 Task: Find a one-way flight from Grand Island to Raleigh for 3 passengers in premium economy on 5th August, using American Airlines, with 2 checked bags, and a budget of up to ₹120,000, departing after 14:00.
Action: Mouse moved to (306, 146)
Screenshot: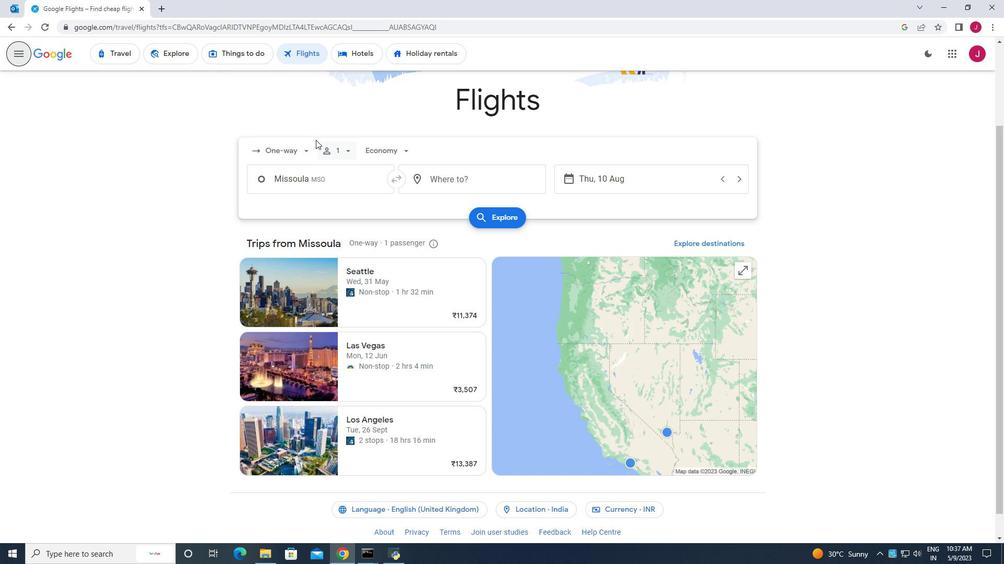 
Action: Mouse pressed left at (306, 146)
Screenshot: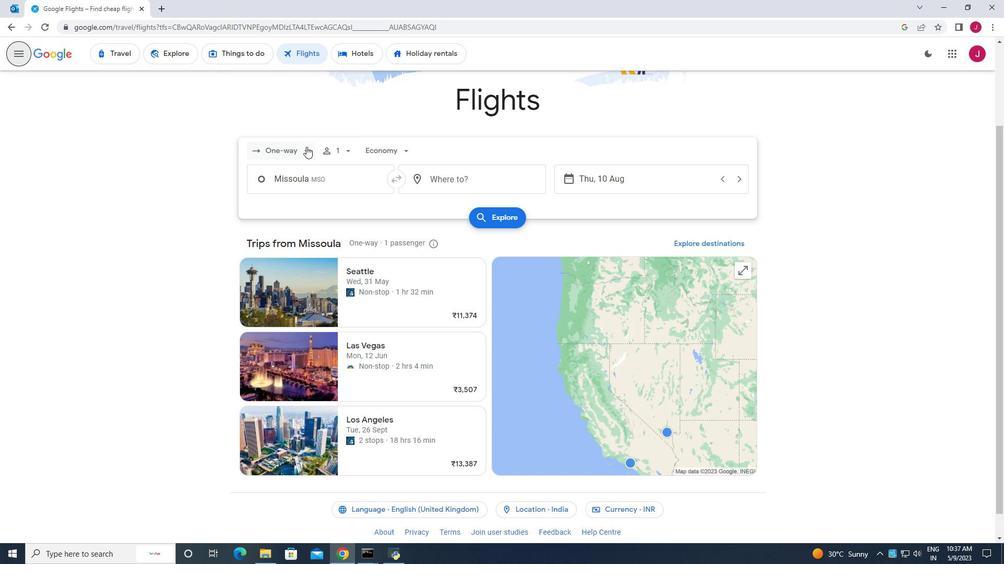 
Action: Mouse moved to (298, 196)
Screenshot: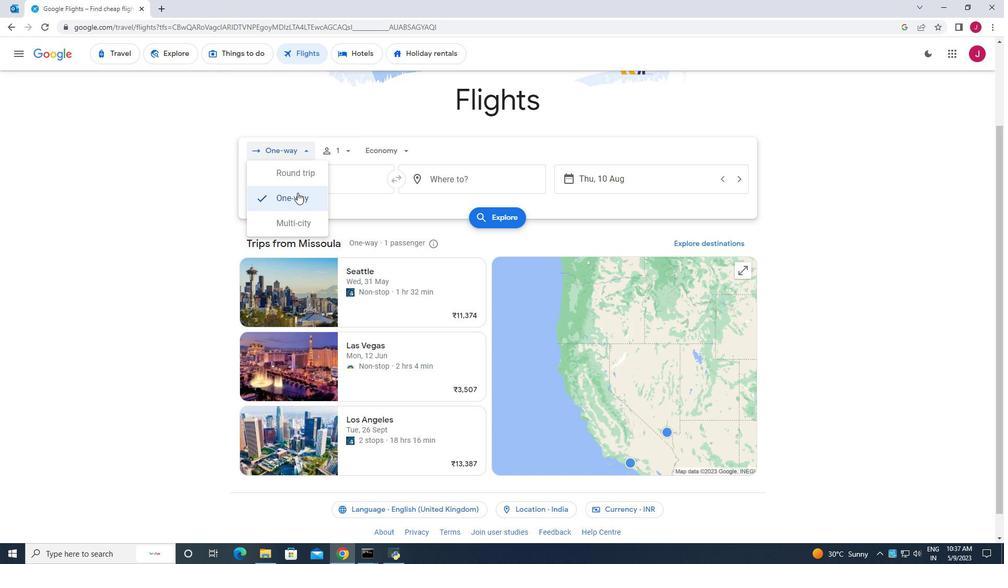 
Action: Mouse pressed left at (298, 196)
Screenshot: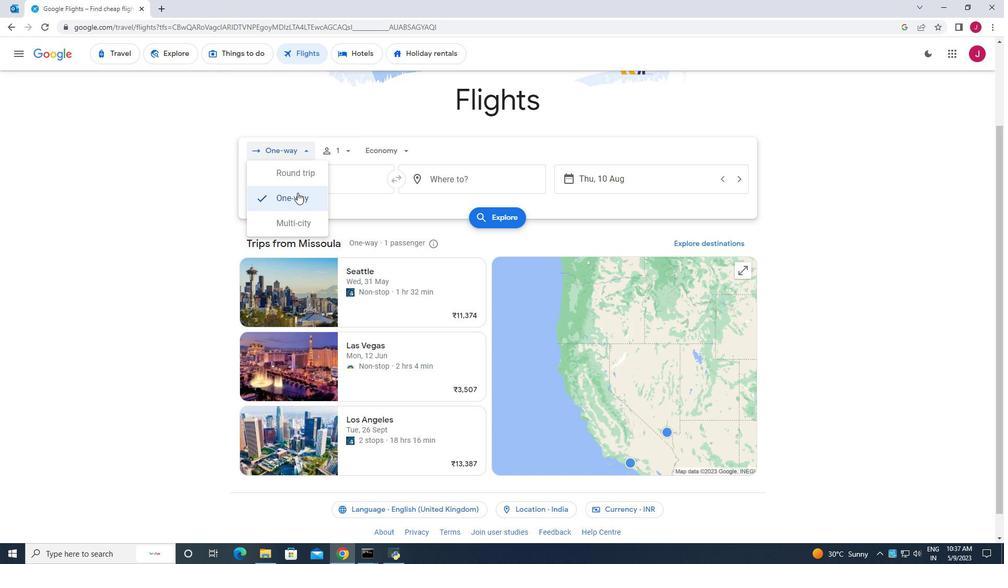 
Action: Mouse moved to (344, 151)
Screenshot: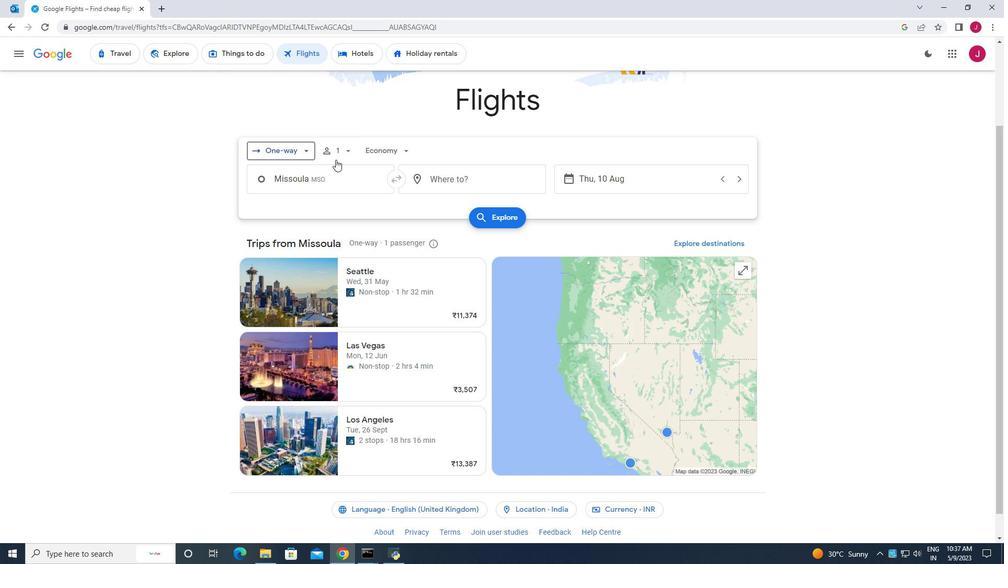 
Action: Mouse pressed left at (344, 151)
Screenshot: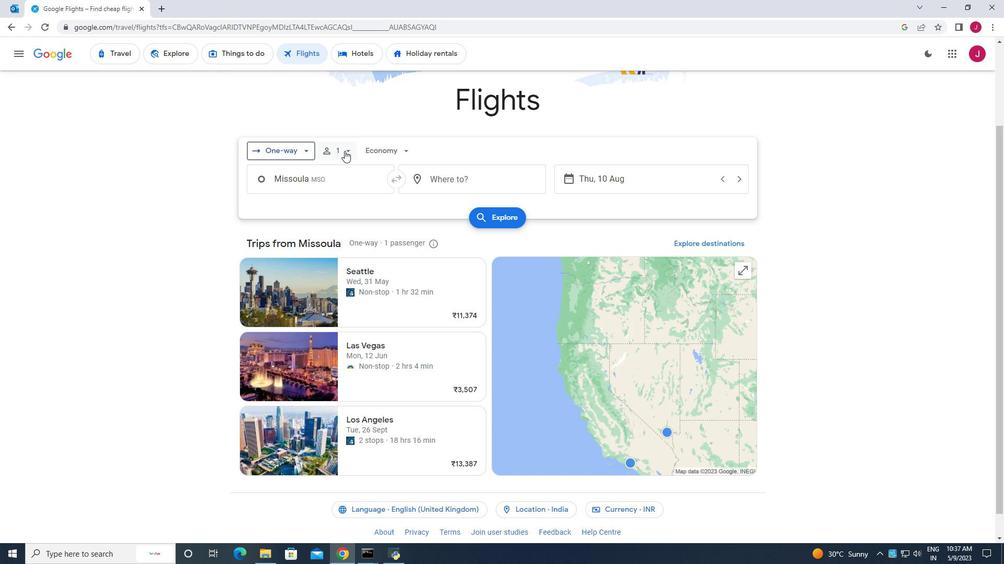 
Action: Mouse moved to (430, 206)
Screenshot: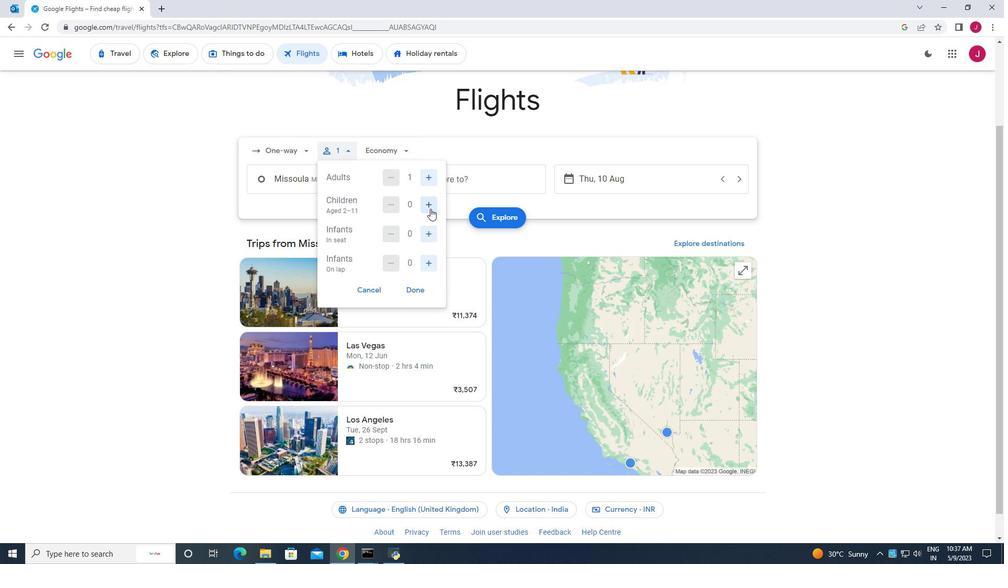 
Action: Mouse pressed left at (430, 206)
Screenshot: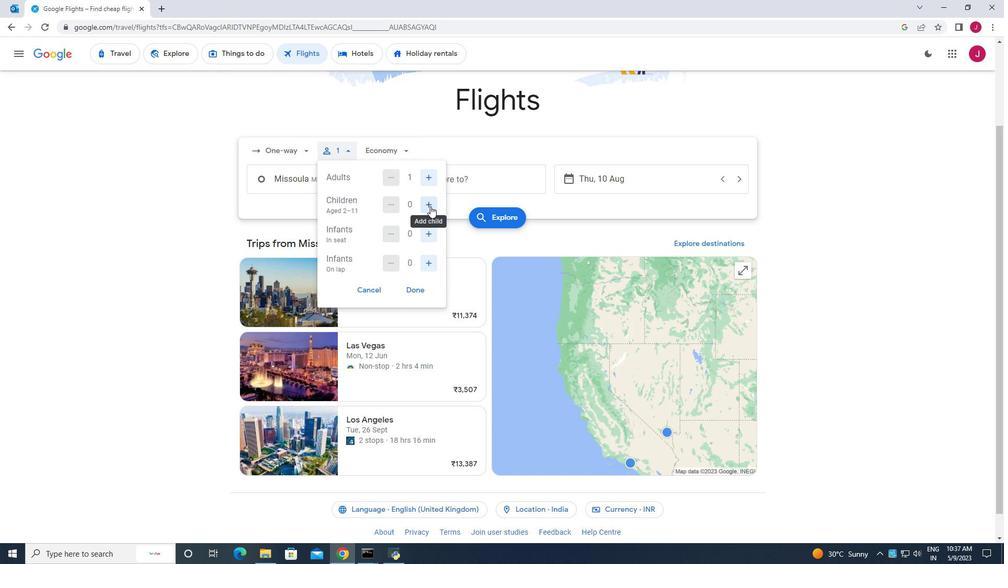 
Action: Mouse moved to (428, 234)
Screenshot: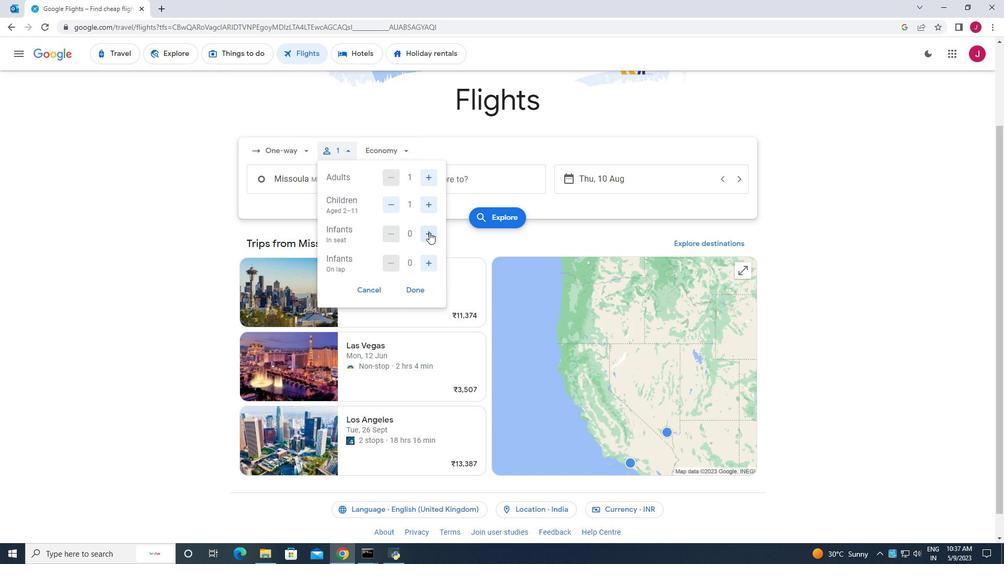 
Action: Mouse pressed left at (428, 234)
Screenshot: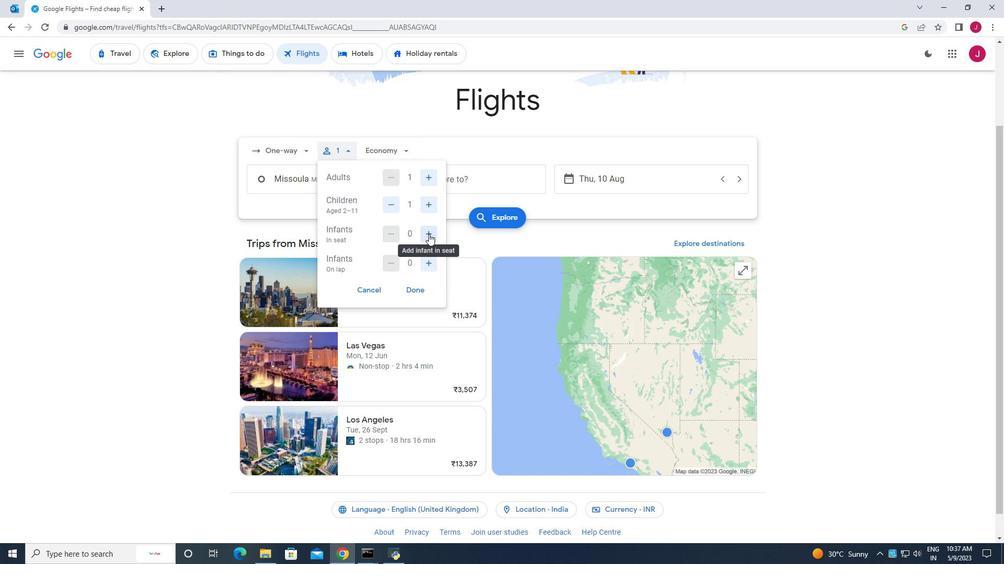
Action: Mouse moved to (416, 289)
Screenshot: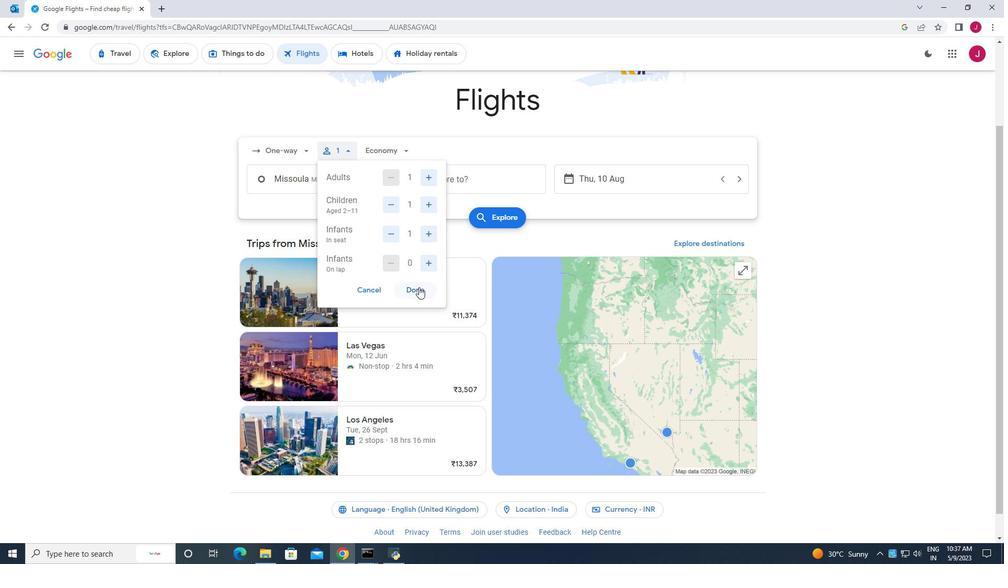 
Action: Mouse pressed left at (416, 289)
Screenshot: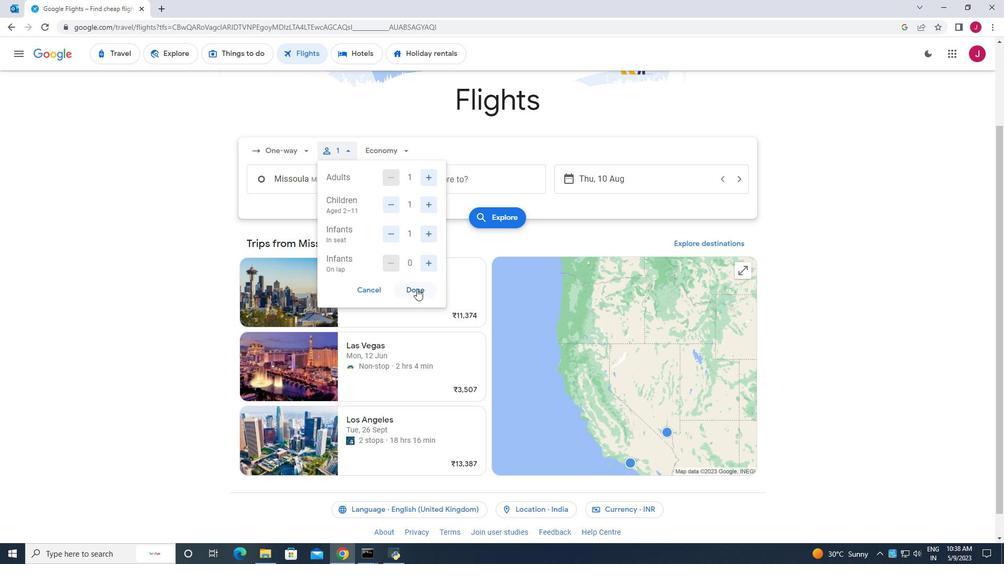 
Action: Mouse moved to (393, 143)
Screenshot: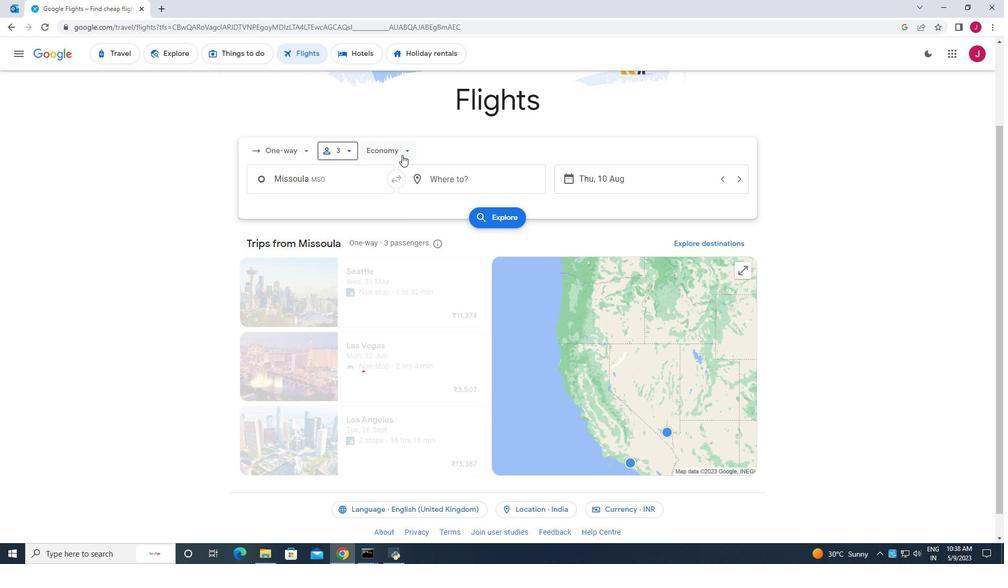
Action: Mouse pressed left at (393, 143)
Screenshot: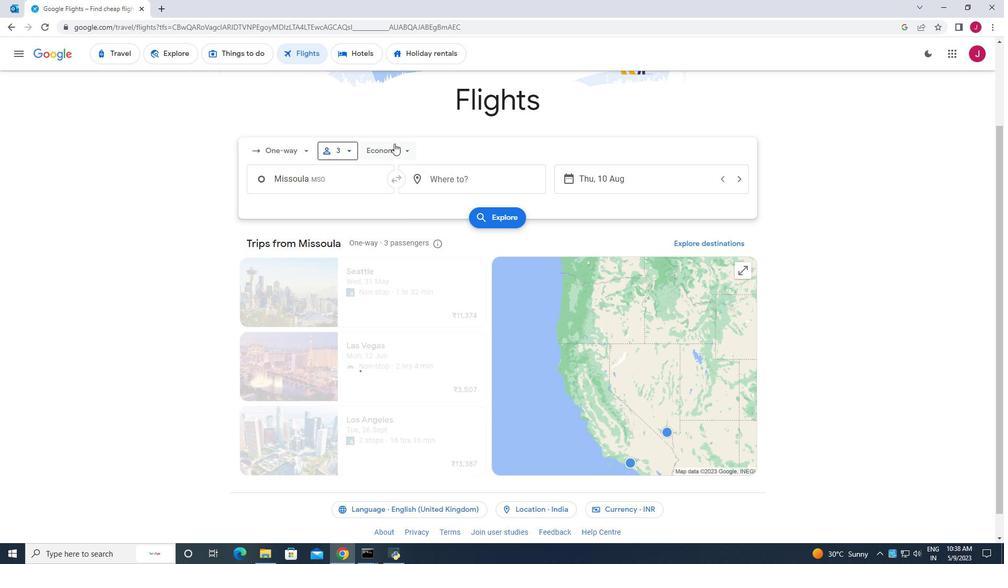 
Action: Mouse moved to (411, 198)
Screenshot: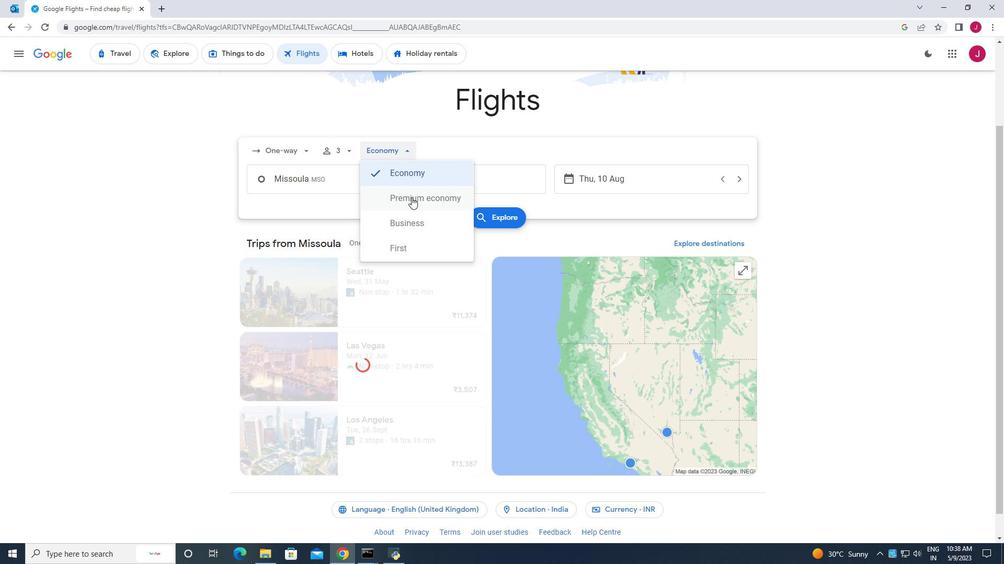 
Action: Mouse pressed left at (411, 198)
Screenshot: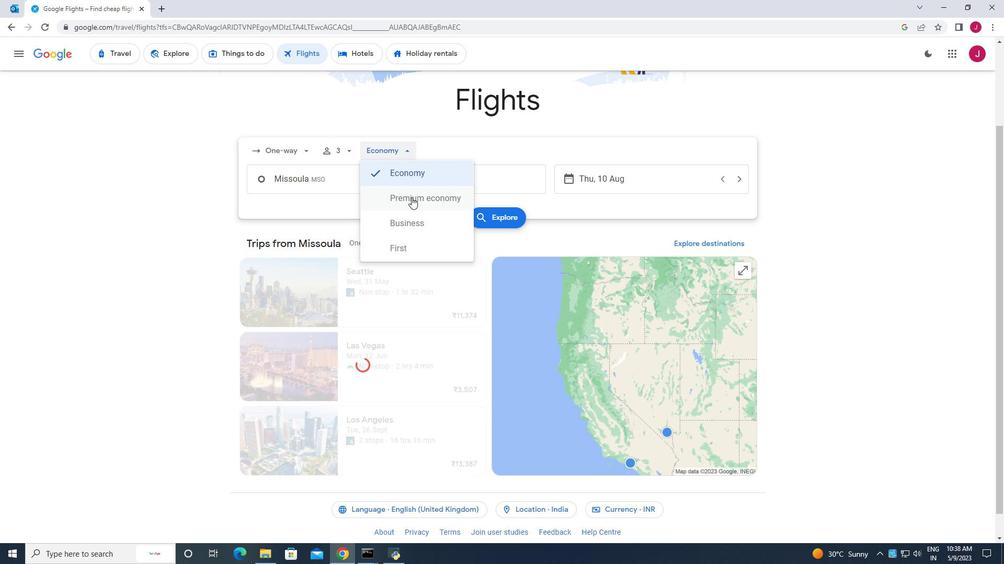 
Action: Mouse moved to (342, 180)
Screenshot: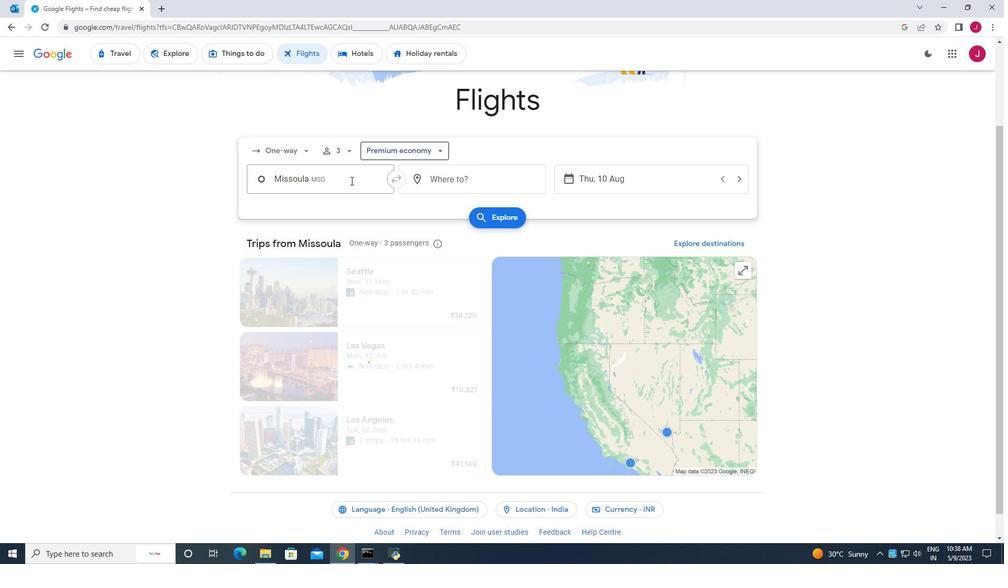 
Action: Mouse pressed left at (342, 180)
Screenshot: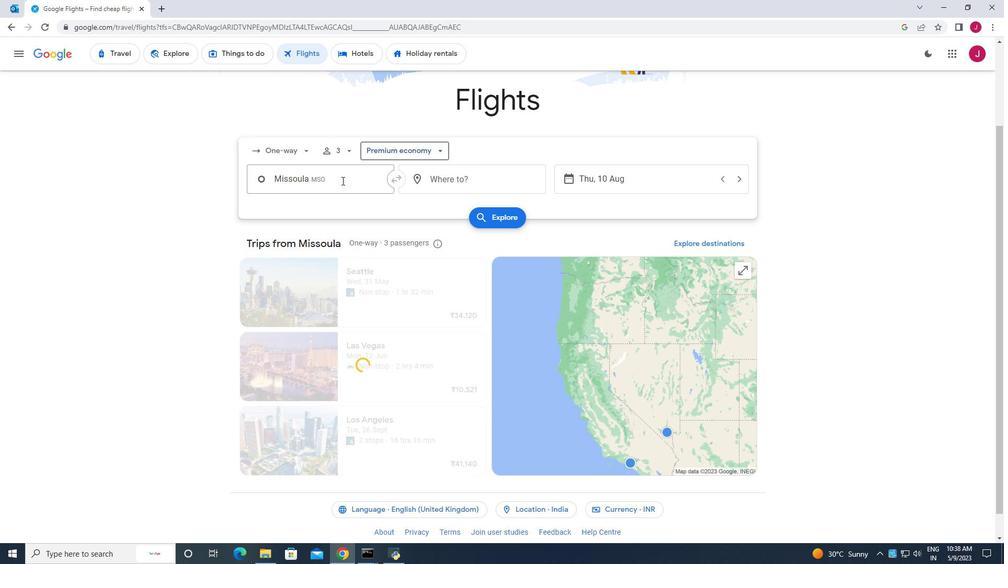 
Action: Mouse moved to (342, 180)
Screenshot: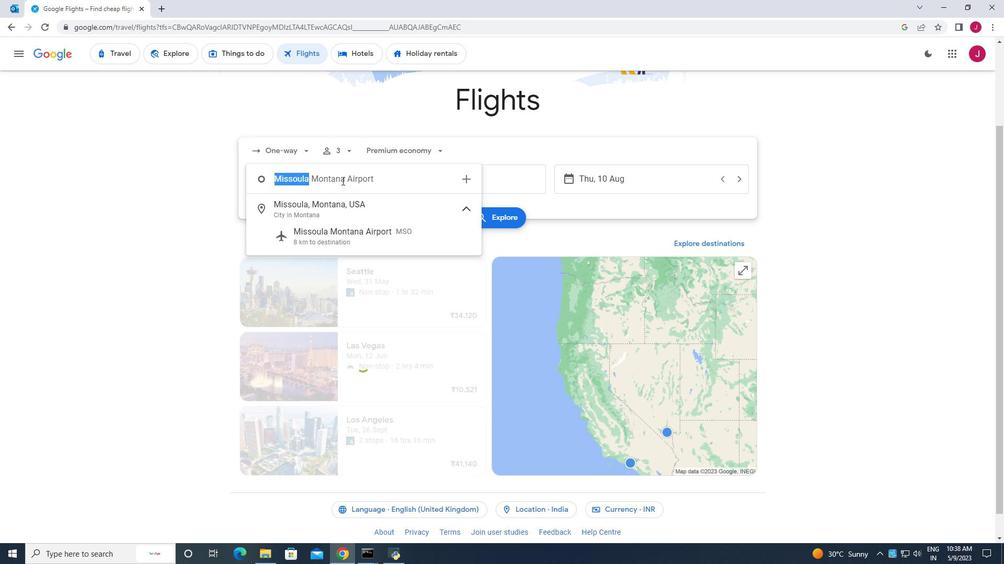
Action: Key pressed grand<Key.space>island<Key.space>ne
Screenshot: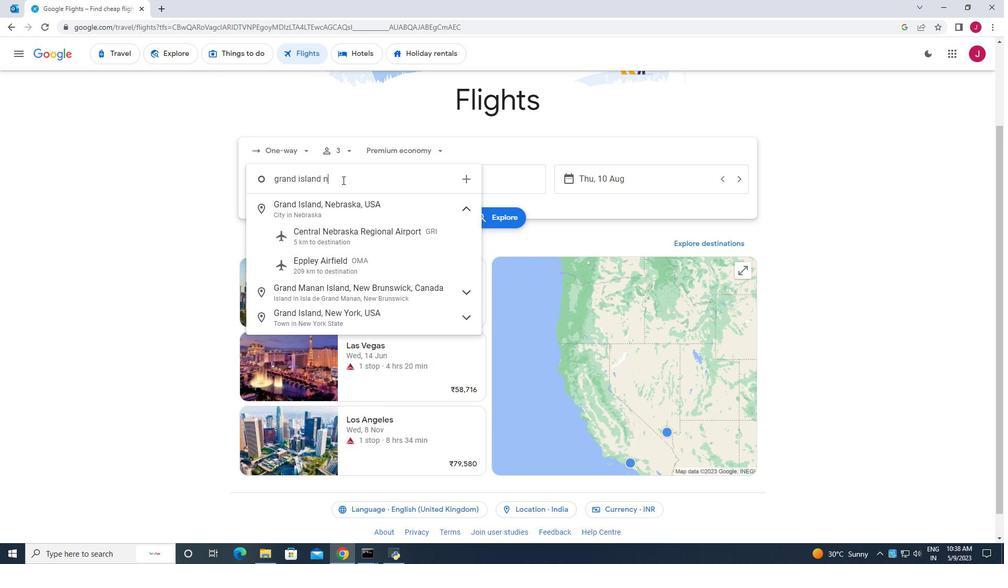 
Action: Mouse moved to (356, 209)
Screenshot: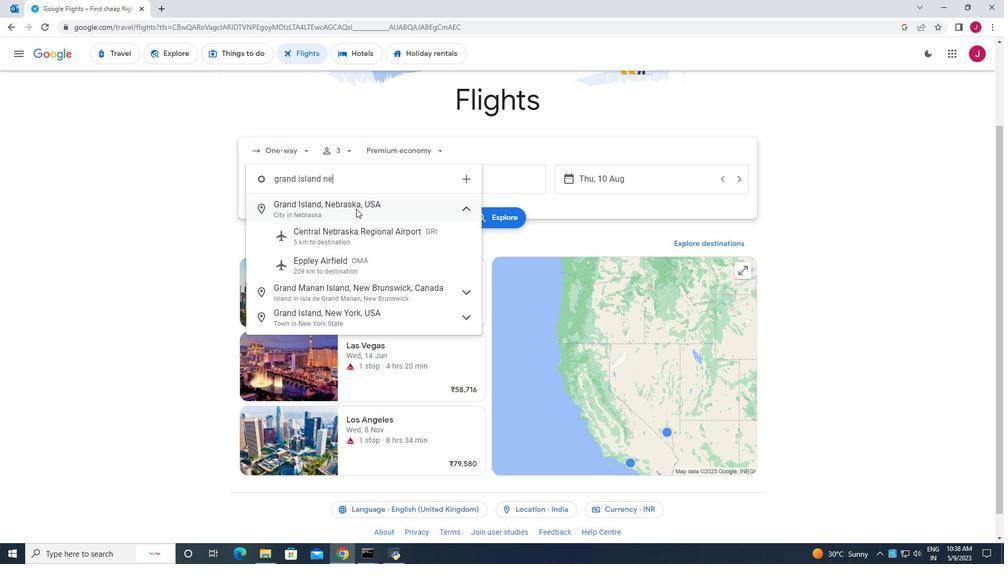 
Action: Mouse pressed left at (356, 209)
Screenshot: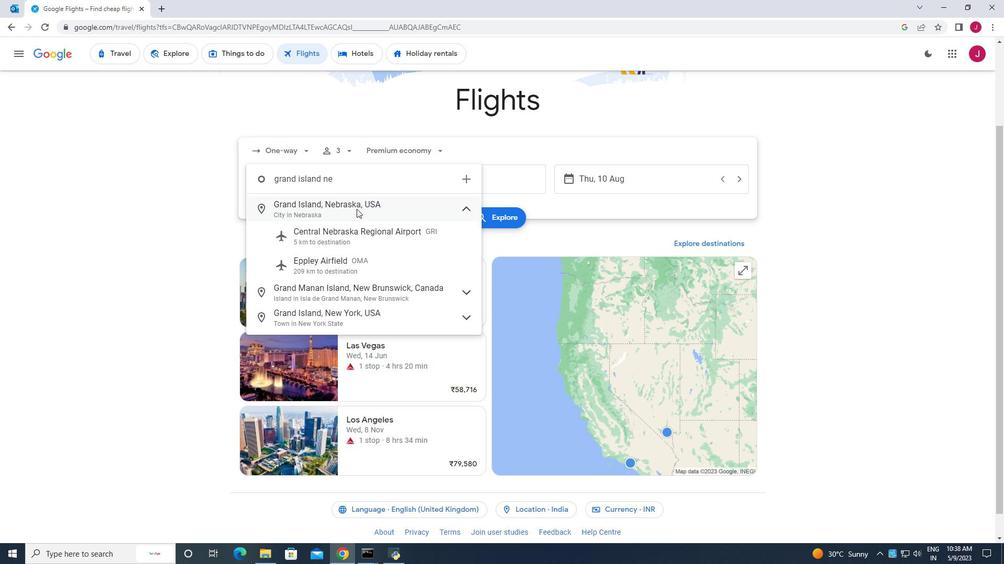 
Action: Mouse moved to (496, 183)
Screenshot: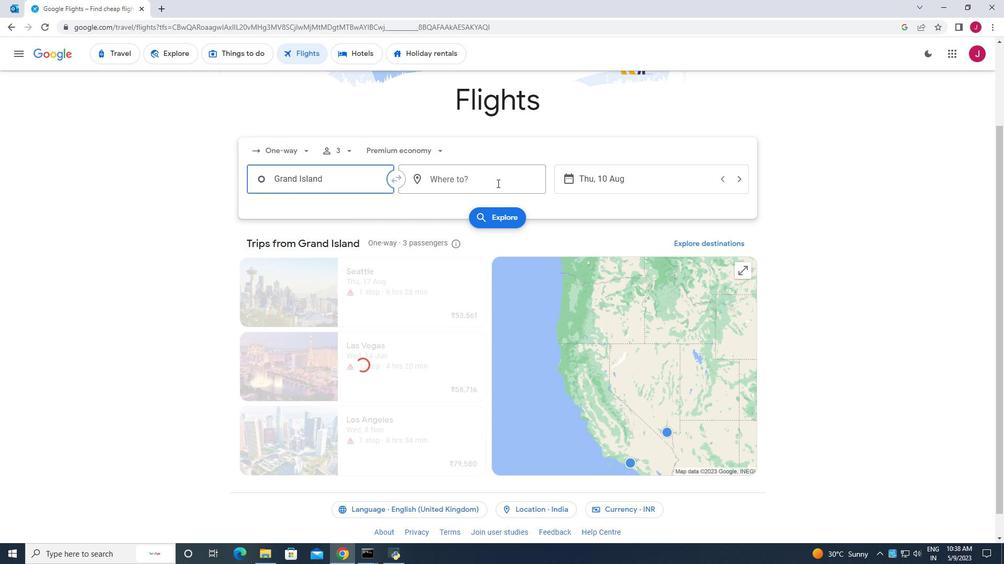 
Action: Mouse pressed left at (496, 183)
Screenshot: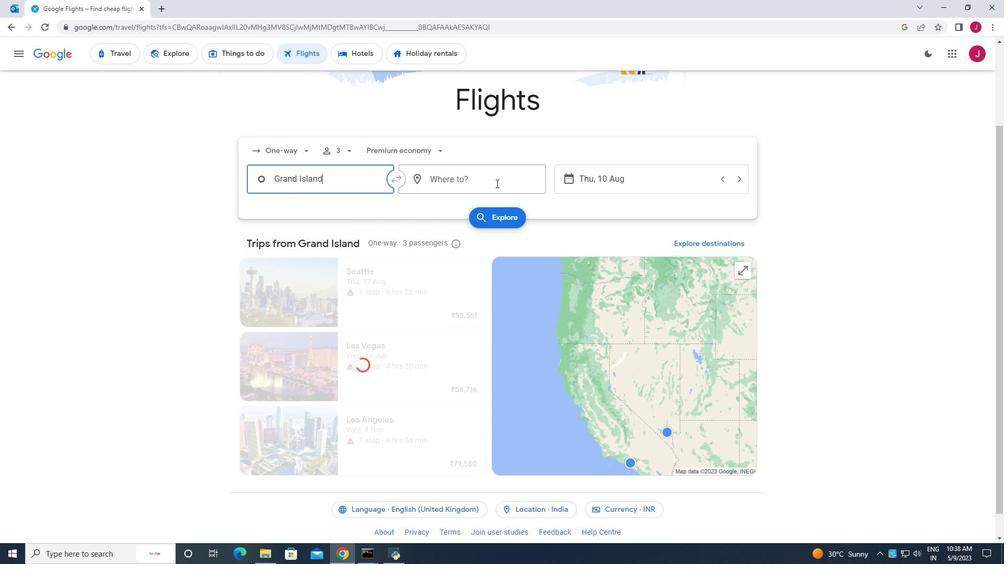 
Action: Key pressed raleigh
Screenshot: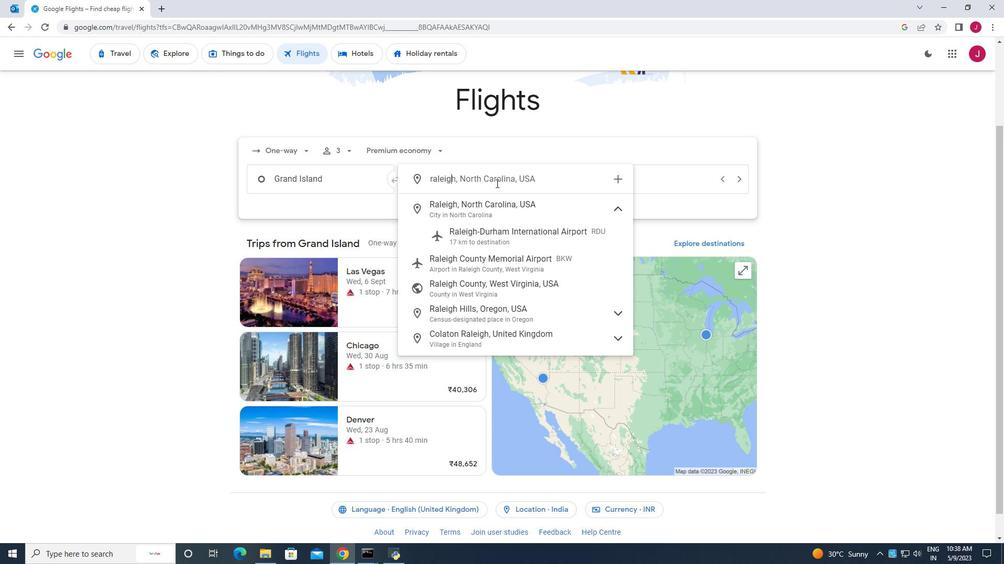 
Action: Mouse moved to (531, 230)
Screenshot: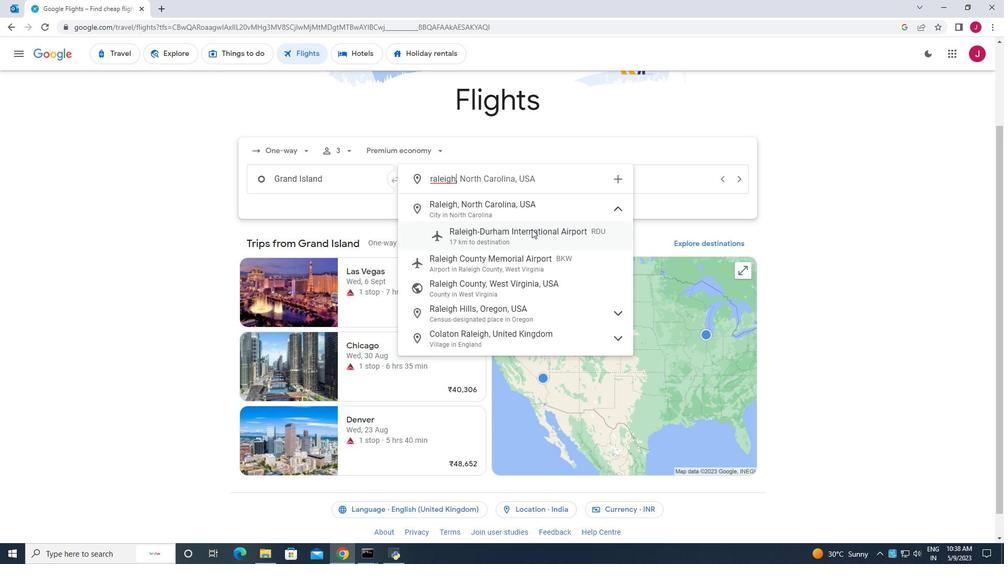 
Action: Mouse pressed left at (531, 230)
Screenshot: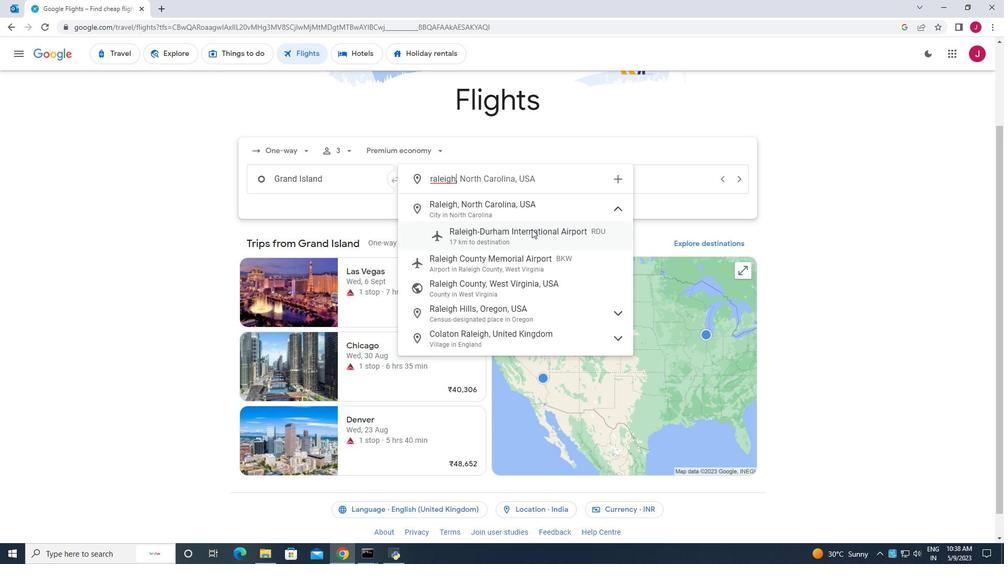 
Action: Mouse moved to (615, 184)
Screenshot: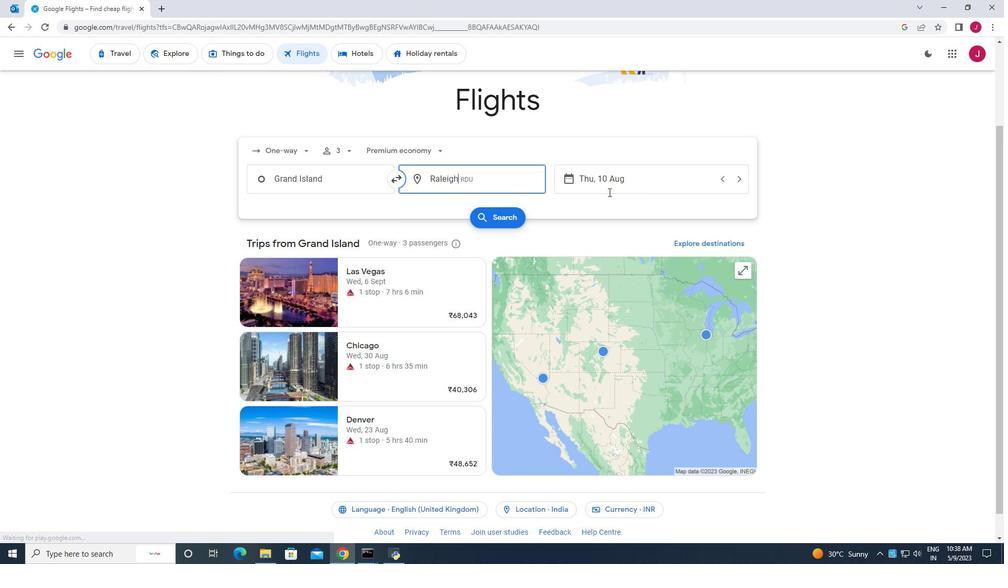 
Action: Mouse pressed left at (615, 184)
Screenshot: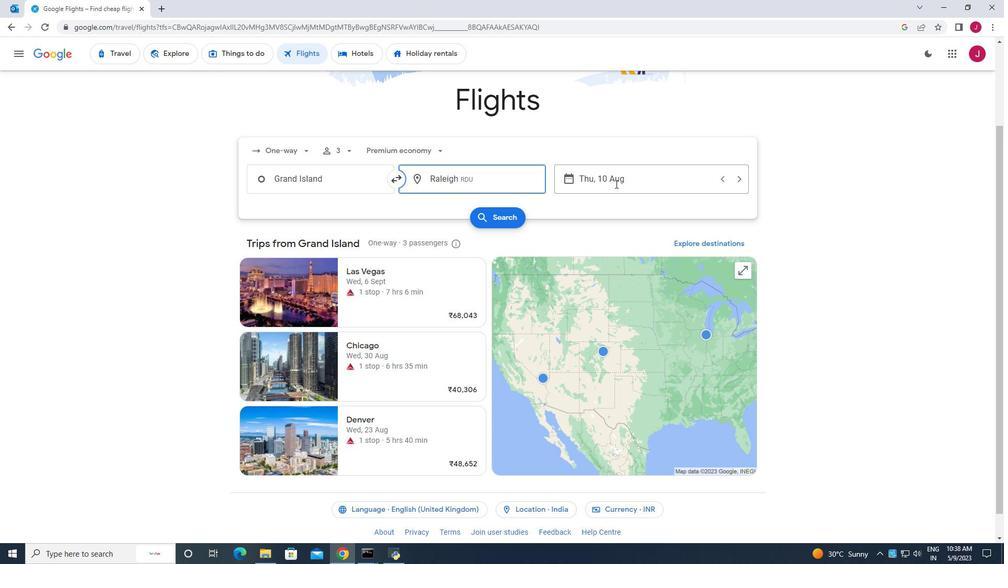 
Action: Mouse moved to (519, 265)
Screenshot: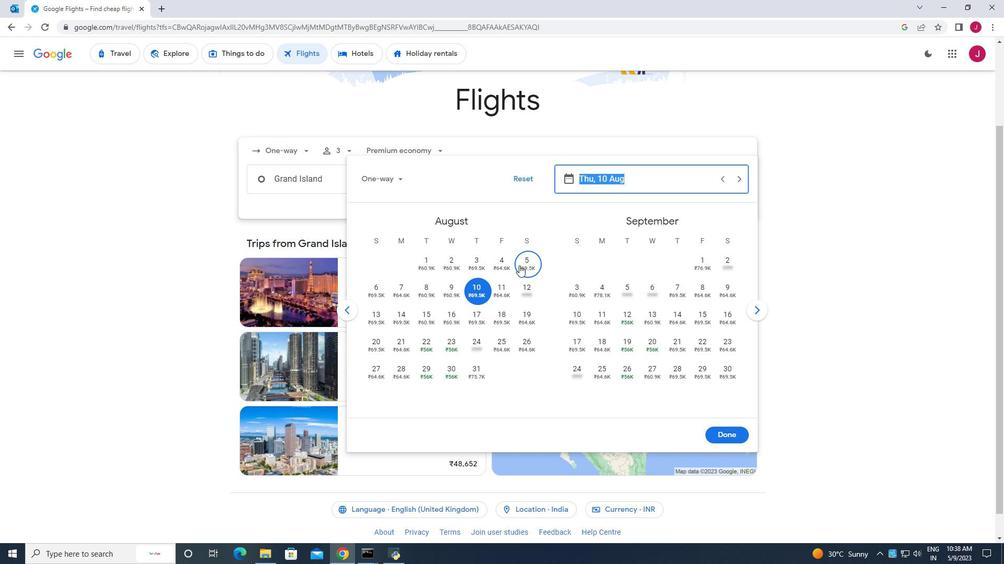 
Action: Mouse pressed left at (519, 265)
Screenshot: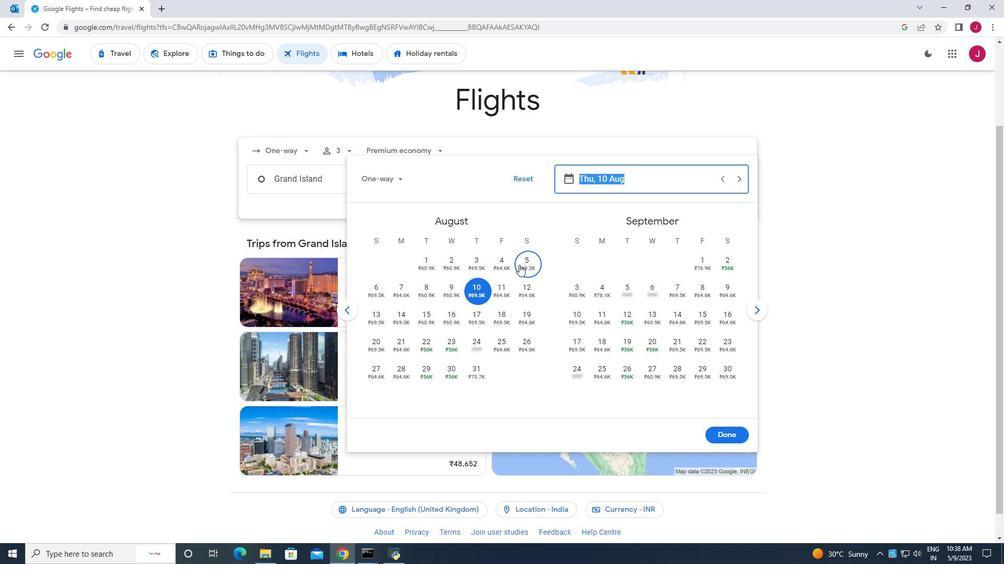 
Action: Mouse moved to (713, 436)
Screenshot: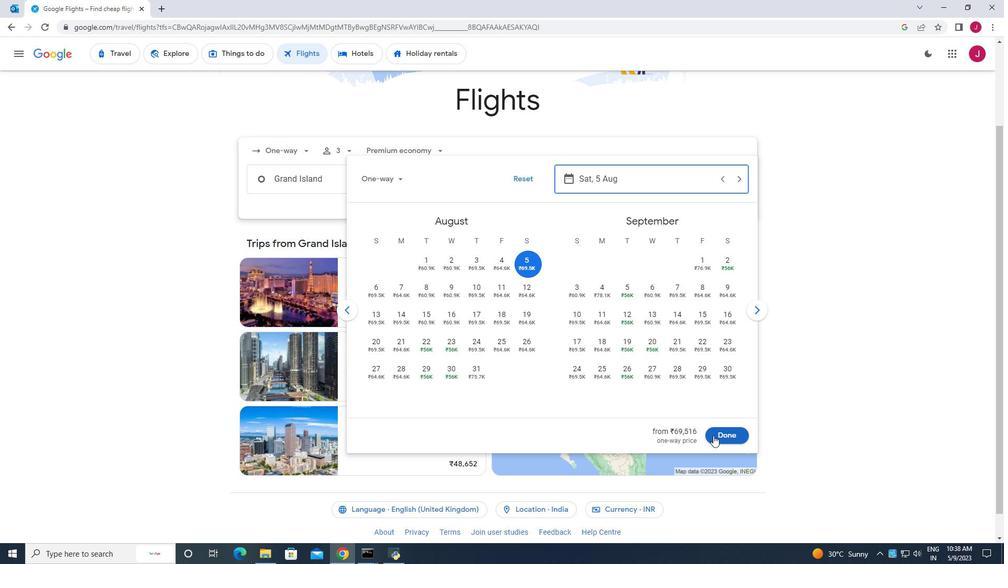 
Action: Mouse pressed left at (713, 436)
Screenshot: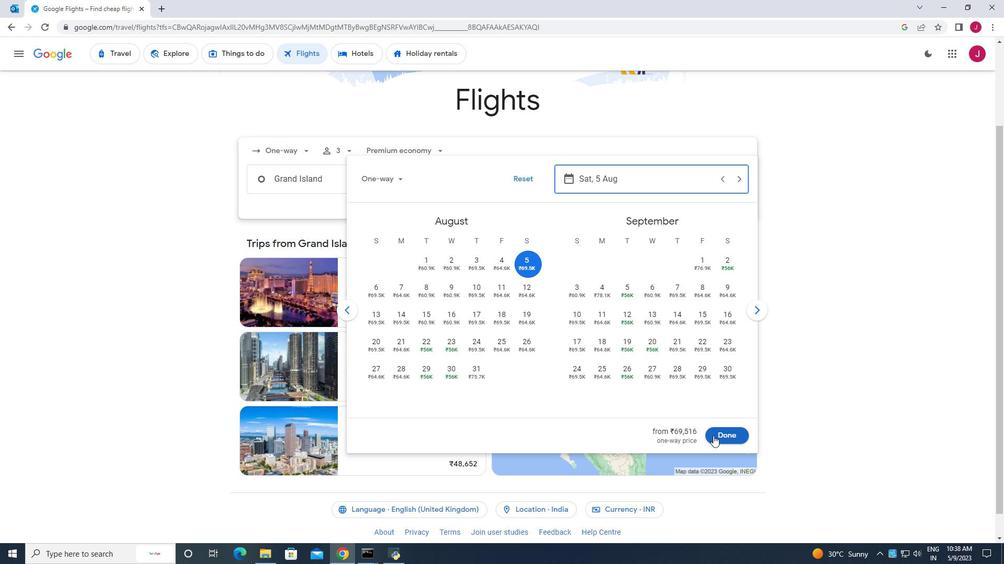 
Action: Mouse moved to (501, 214)
Screenshot: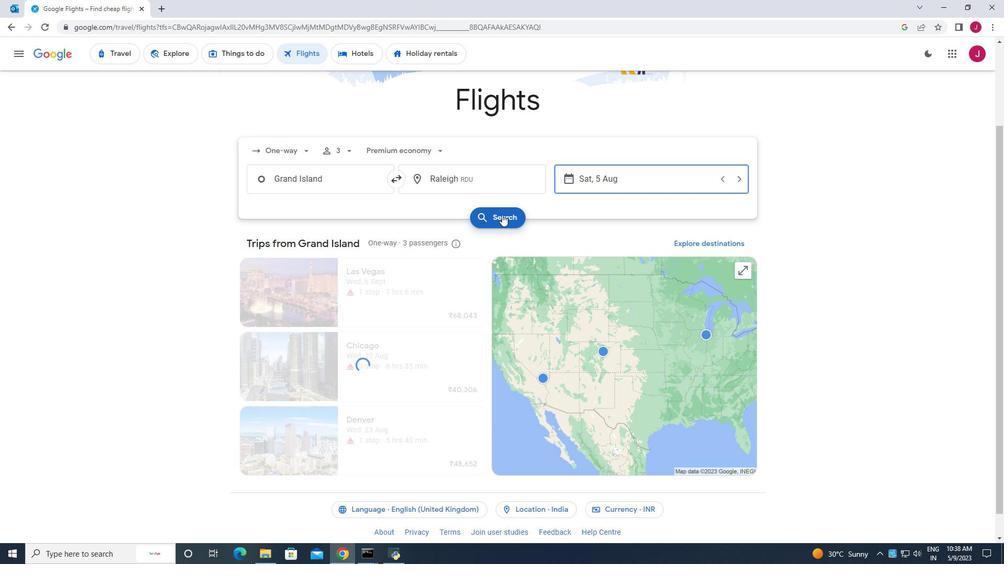 
Action: Mouse pressed left at (501, 214)
Screenshot: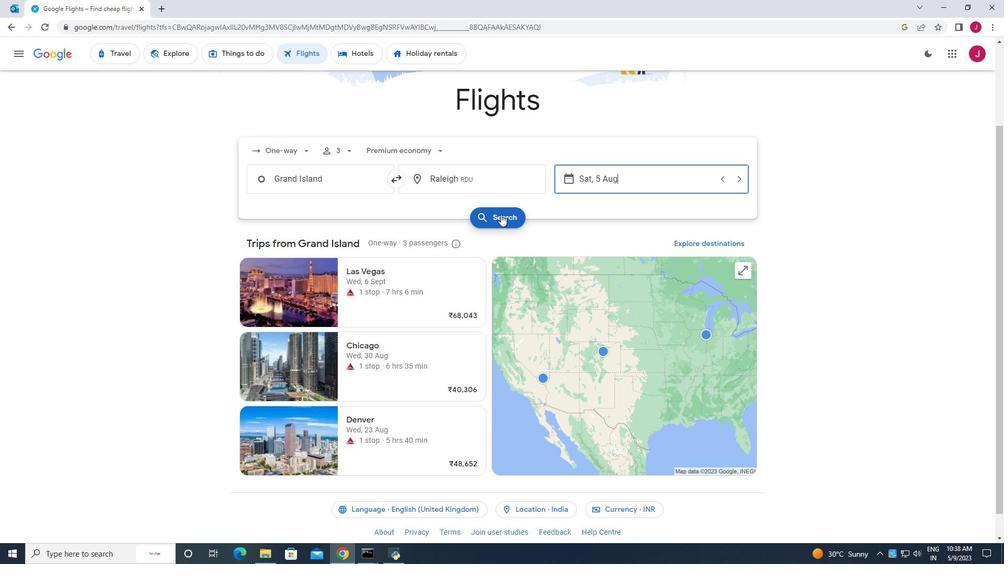 
Action: Mouse moved to (264, 150)
Screenshot: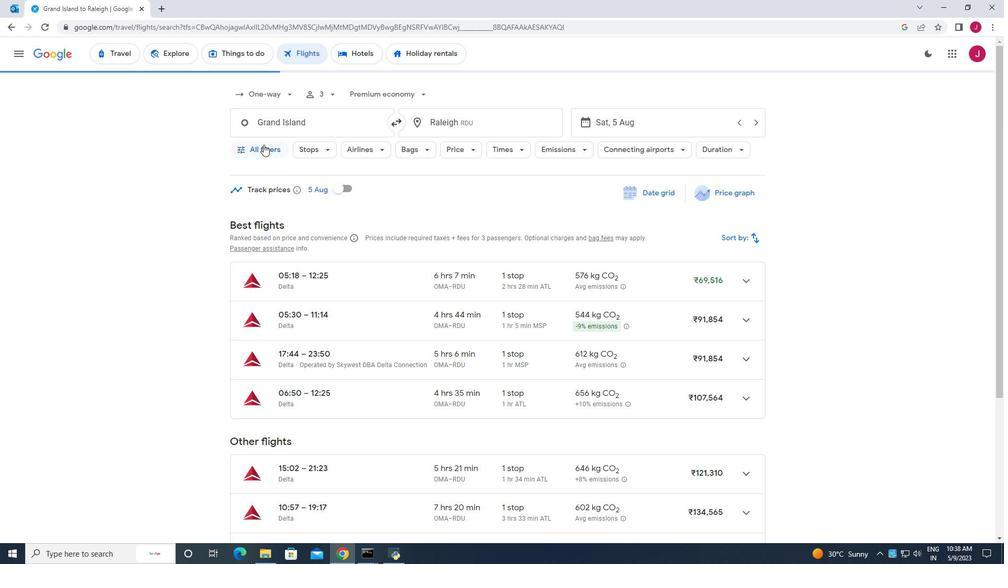 
Action: Mouse pressed left at (264, 150)
Screenshot: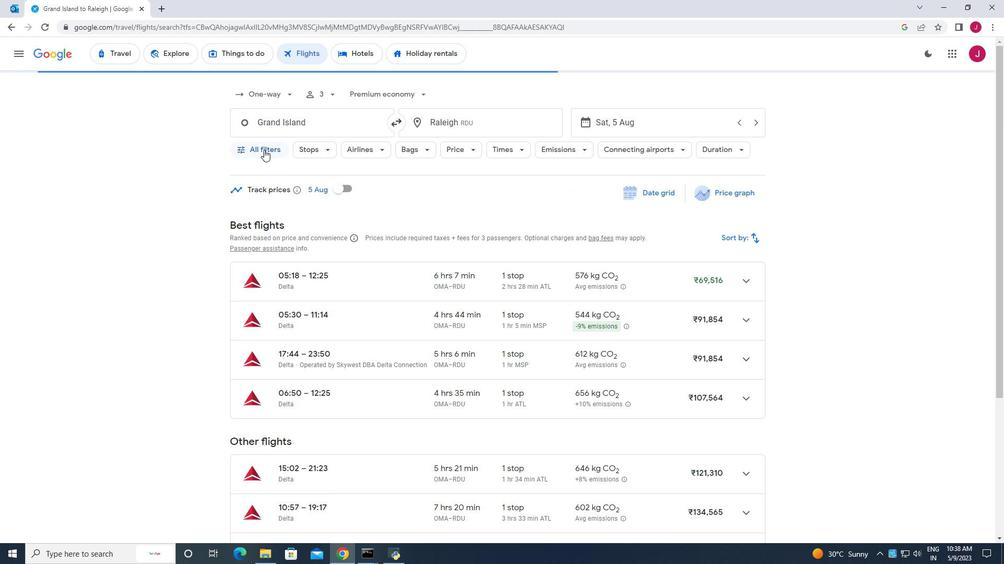 
Action: Mouse moved to (293, 190)
Screenshot: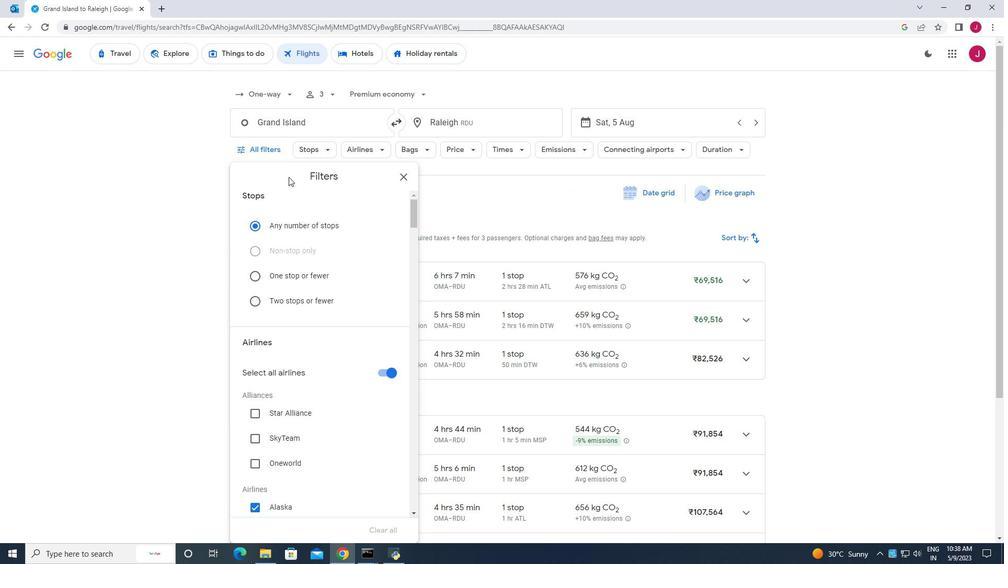 
Action: Mouse scrolled (293, 189) with delta (0, 0)
Screenshot: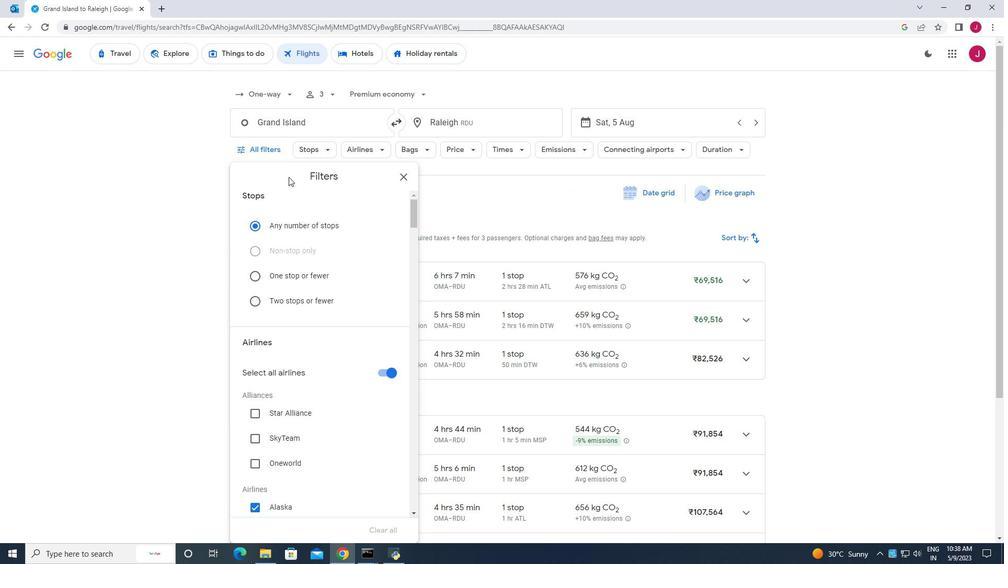 
Action: Mouse moved to (295, 190)
Screenshot: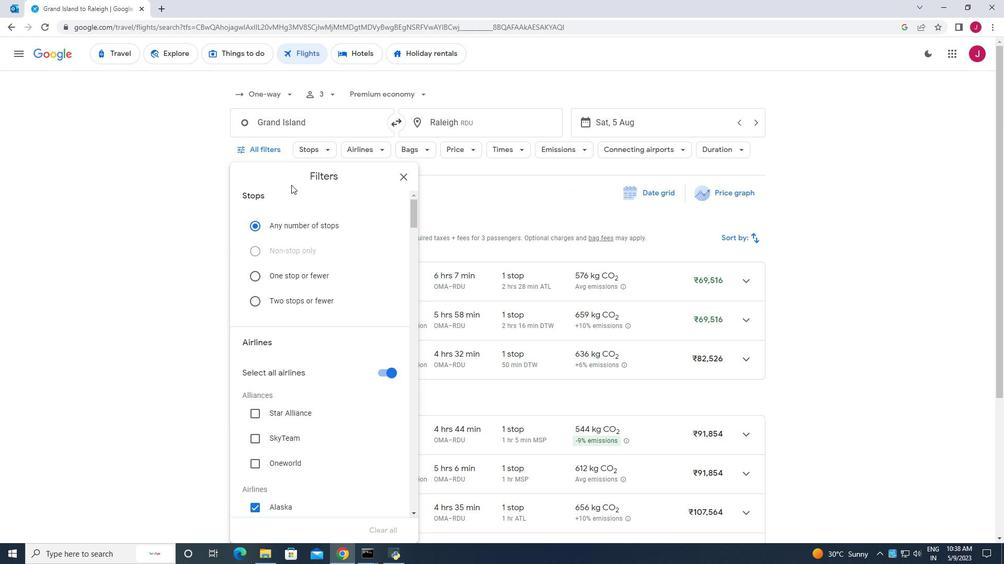 
Action: Mouse scrolled (295, 190) with delta (0, 0)
Screenshot: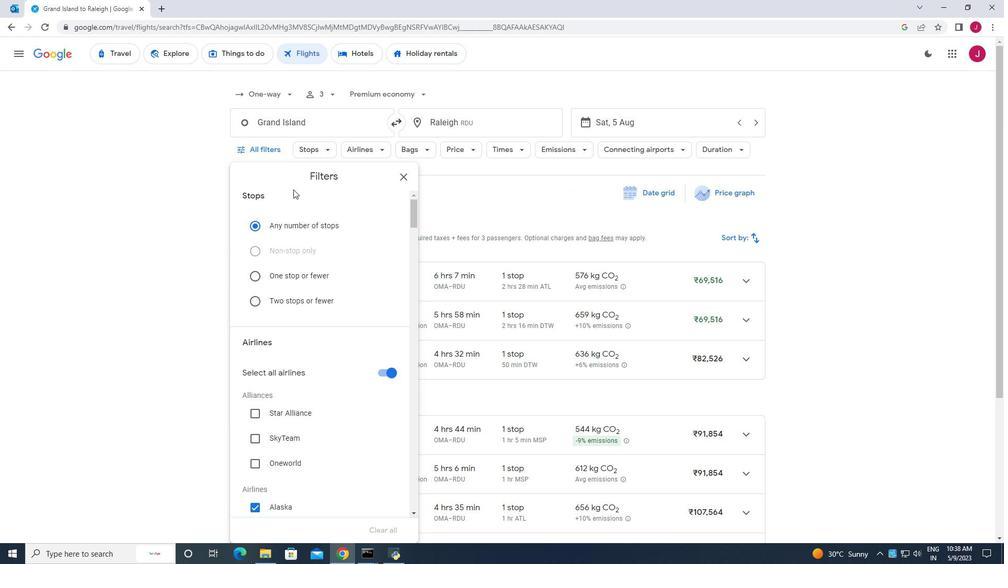 
Action: Mouse scrolled (295, 190) with delta (0, 0)
Screenshot: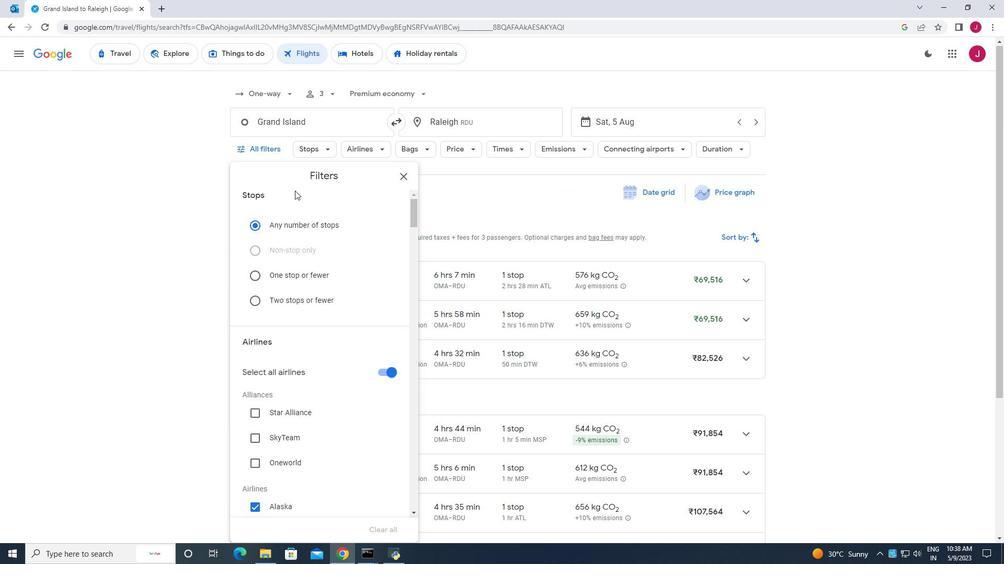
Action: Mouse moved to (354, 200)
Screenshot: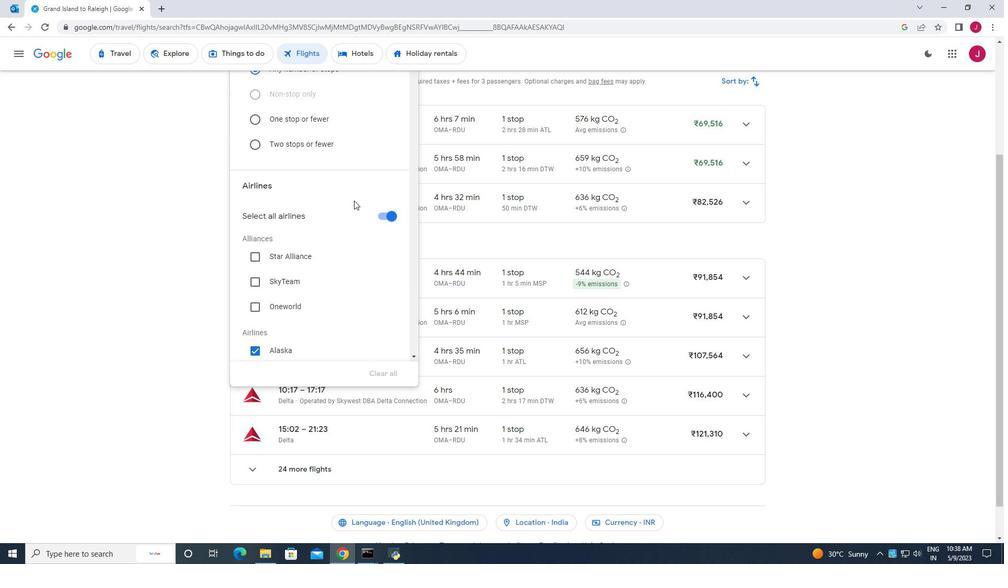 
Action: Mouse scrolled (354, 199) with delta (0, 0)
Screenshot: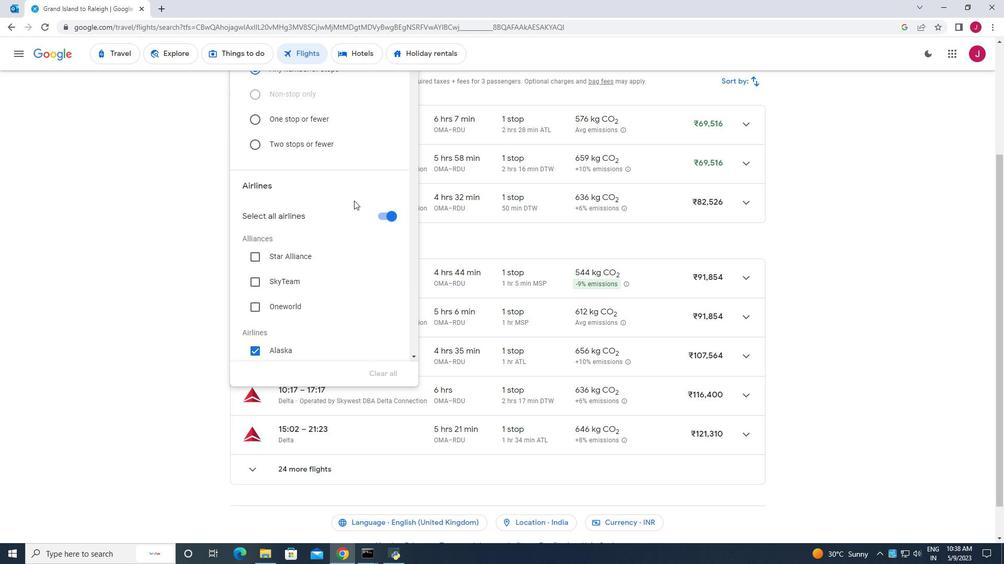 
Action: Mouse moved to (354, 200)
Screenshot: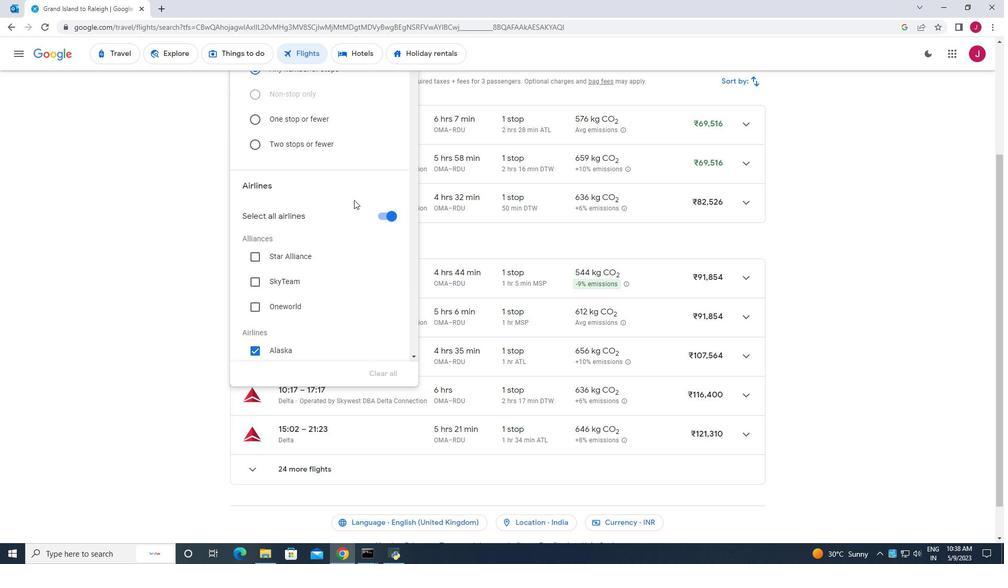 
Action: Mouse scrolled (354, 199) with delta (0, 0)
Screenshot: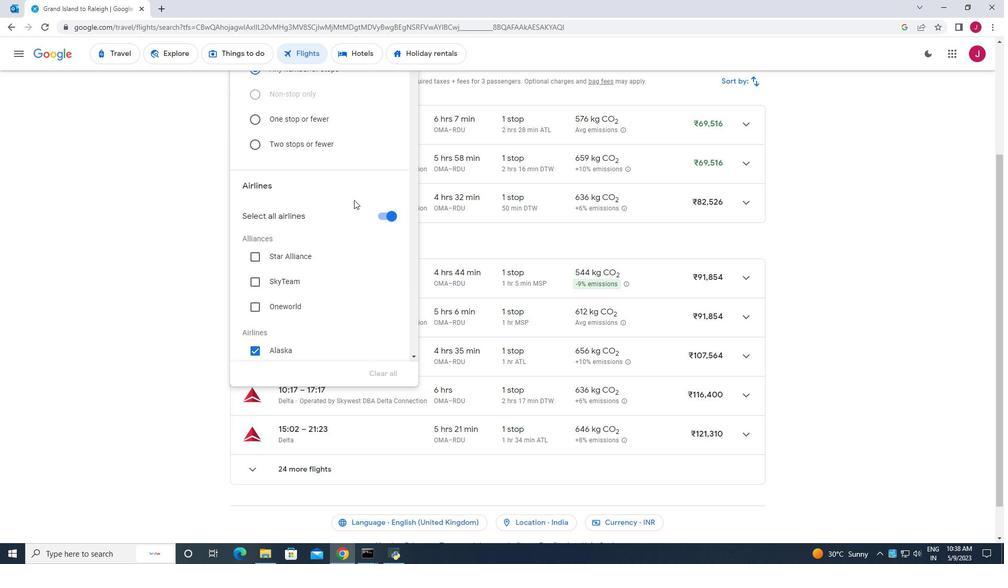 
Action: Mouse moved to (379, 112)
Screenshot: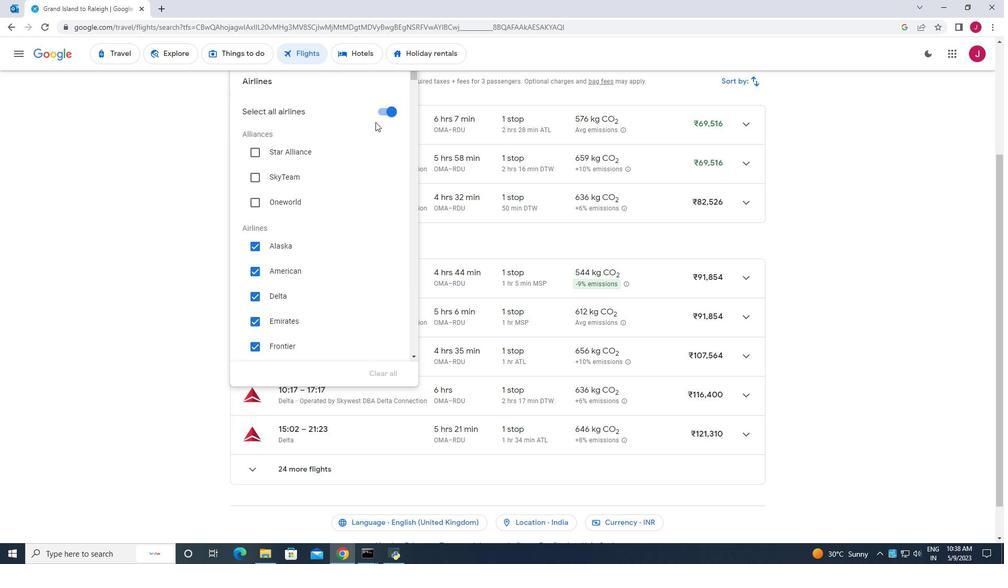 
Action: Mouse pressed left at (379, 112)
Screenshot: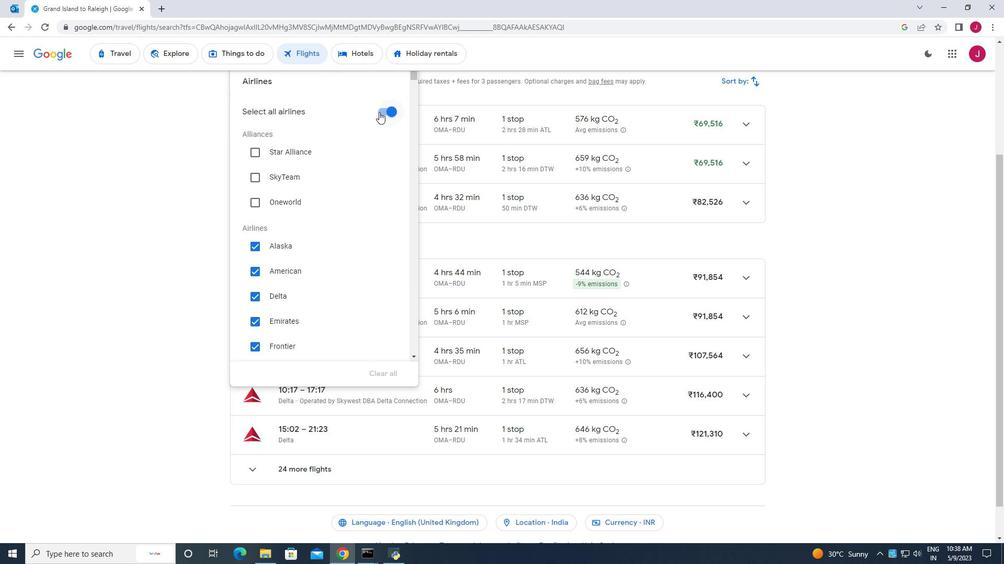 
Action: Mouse moved to (301, 166)
Screenshot: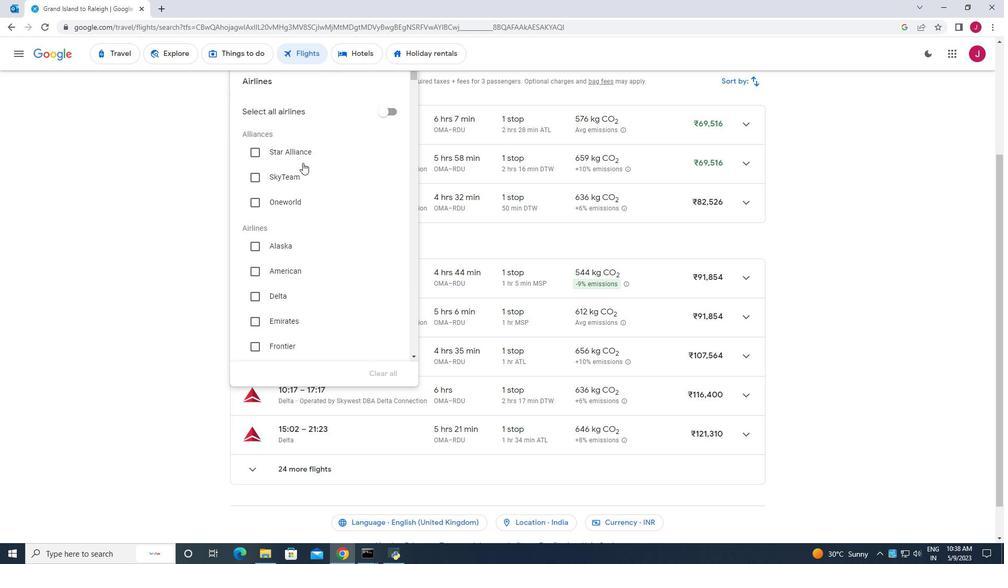 
Action: Mouse scrolled (301, 165) with delta (0, 0)
Screenshot: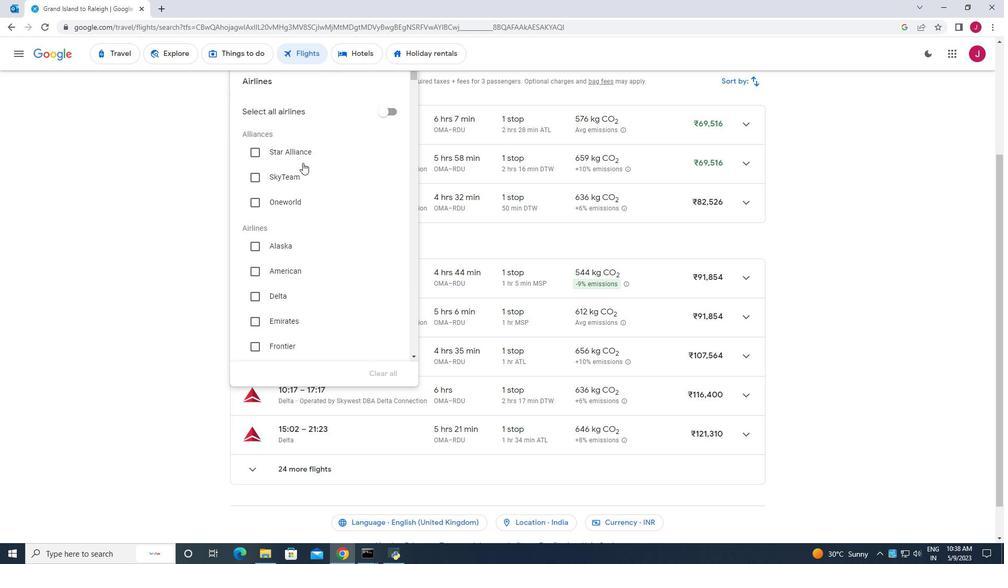 
Action: Mouse moved to (257, 218)
Screenshot: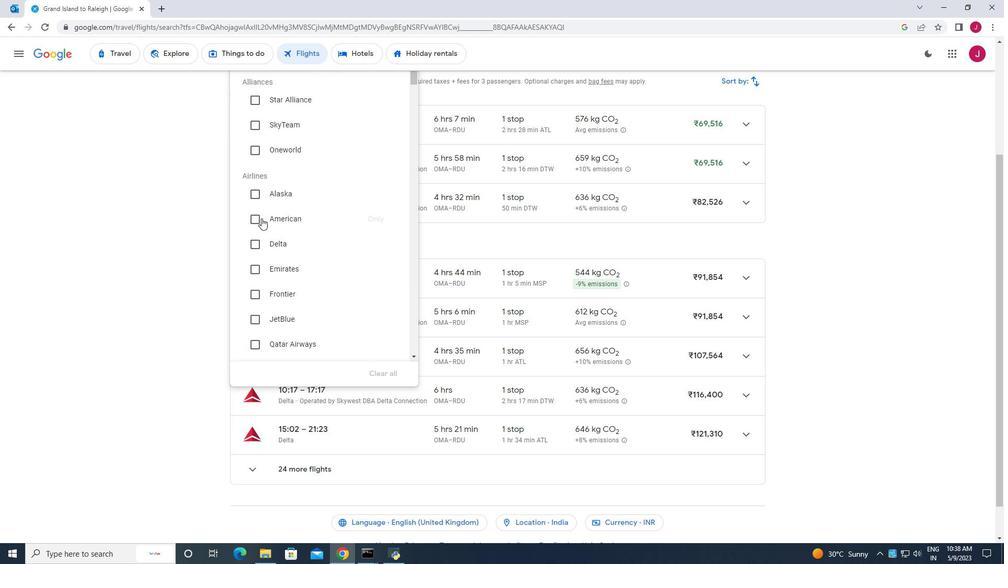 
Action: Mouse pressed left at (257, 218)
Screenshot: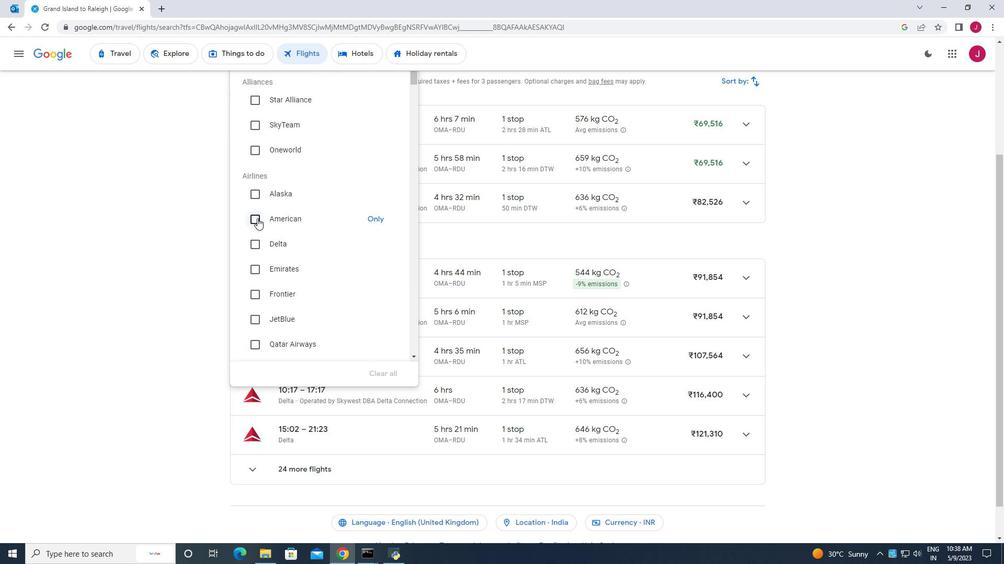 
Action: Mouse moved to (323, 221)
Screenshot: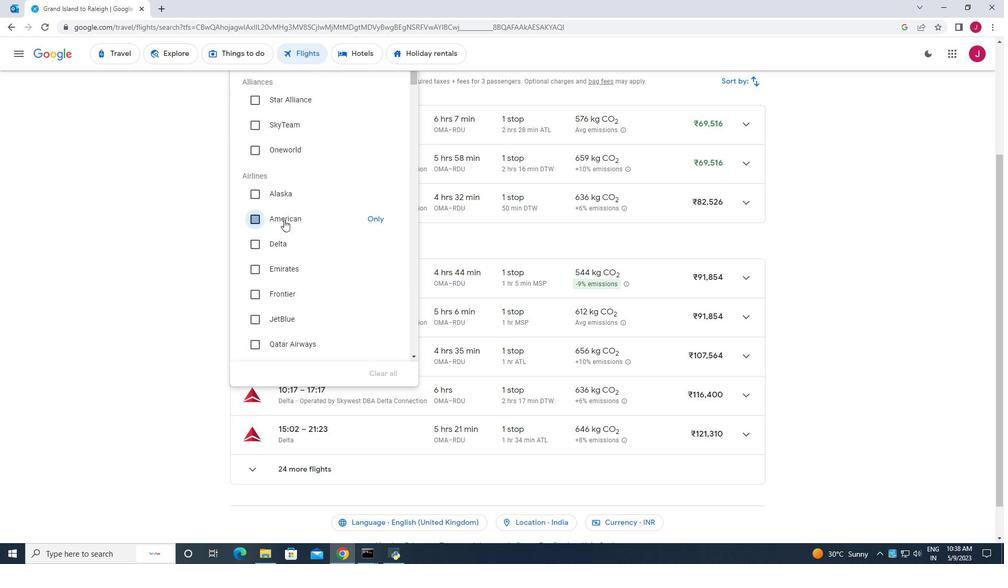
Action: Mouse scrolled (323, 220) with delta (0, 0)
Screenshot: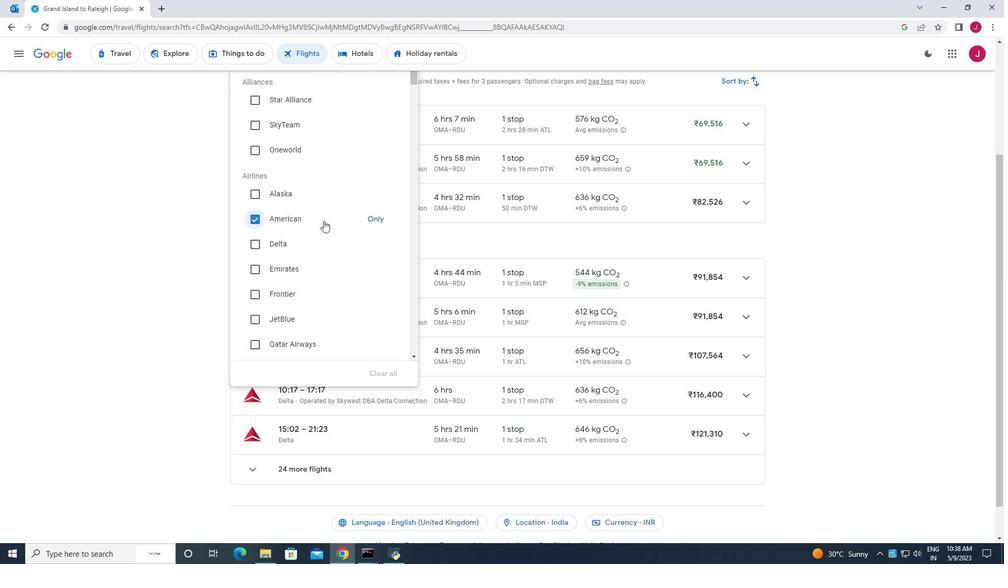 
Action: Mouse moved to (323, 221)
Screenshot: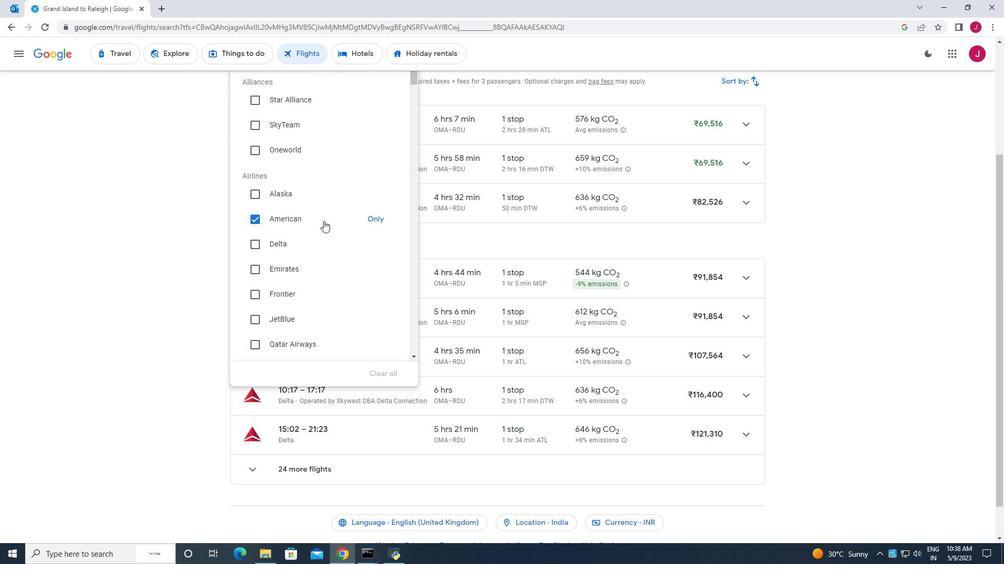
Action: Mouse scrolled (323, 220) with delta (0, 0)
Screenshot: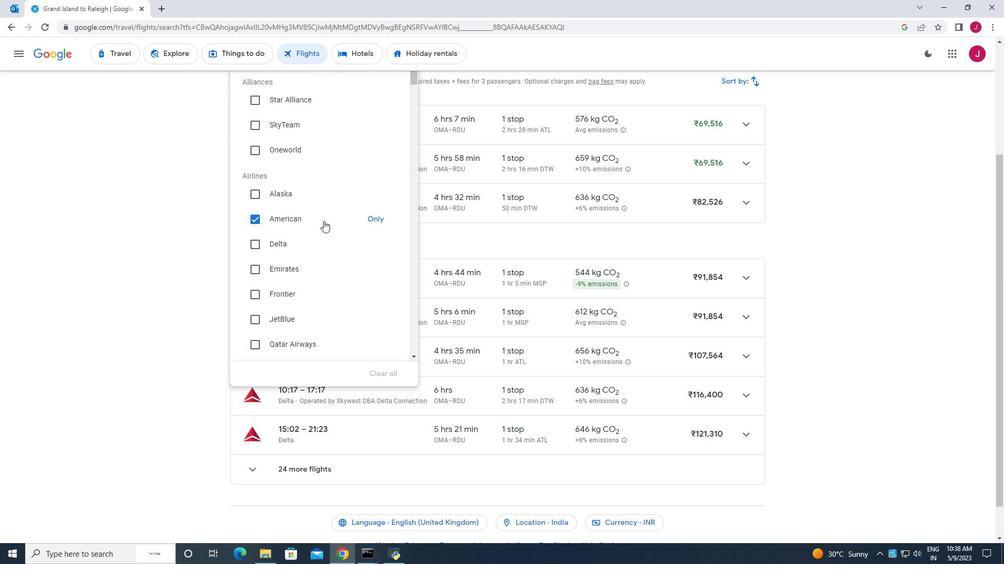 
Action: Mouse scrolled (323, 220) with delta (0, 0)
Screenshot: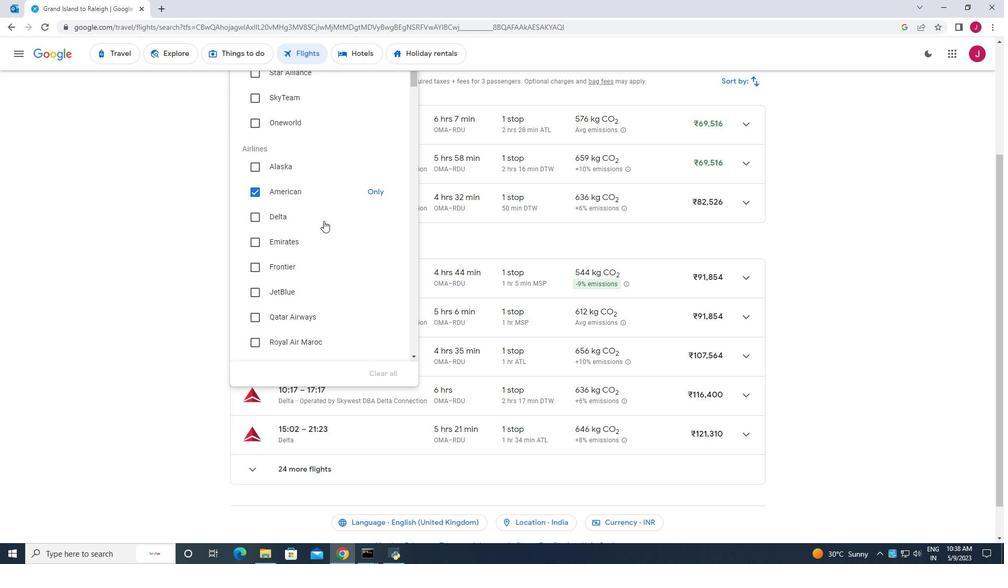 
Action: Mouse scrolled (323, 220) with delta (0, 0)
Screenshot: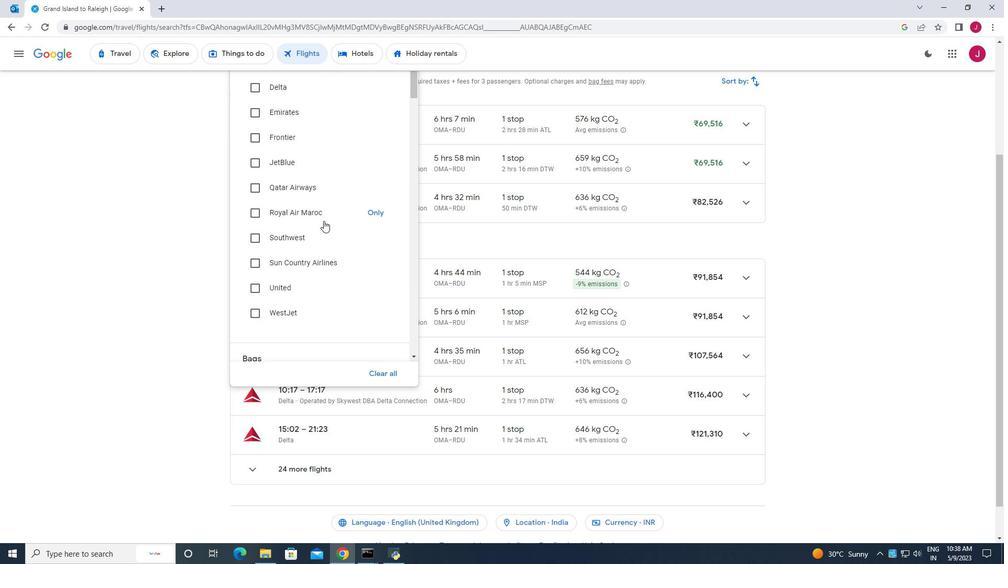 
Action: Mouse scrolled (323, 220) with delta (0, 0)
Screenshot: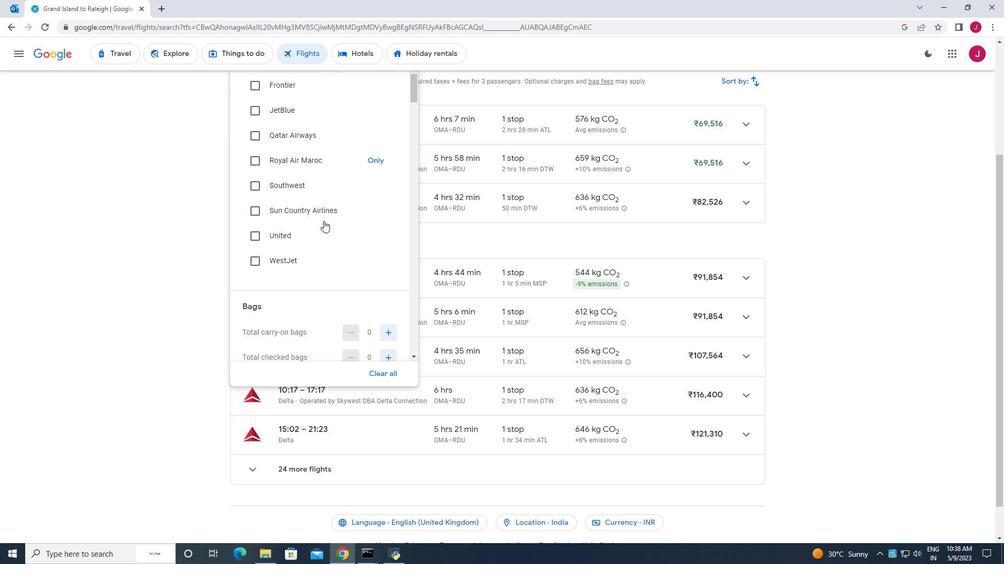 
Action: Mouse moved to (333, 235)
Screenshot: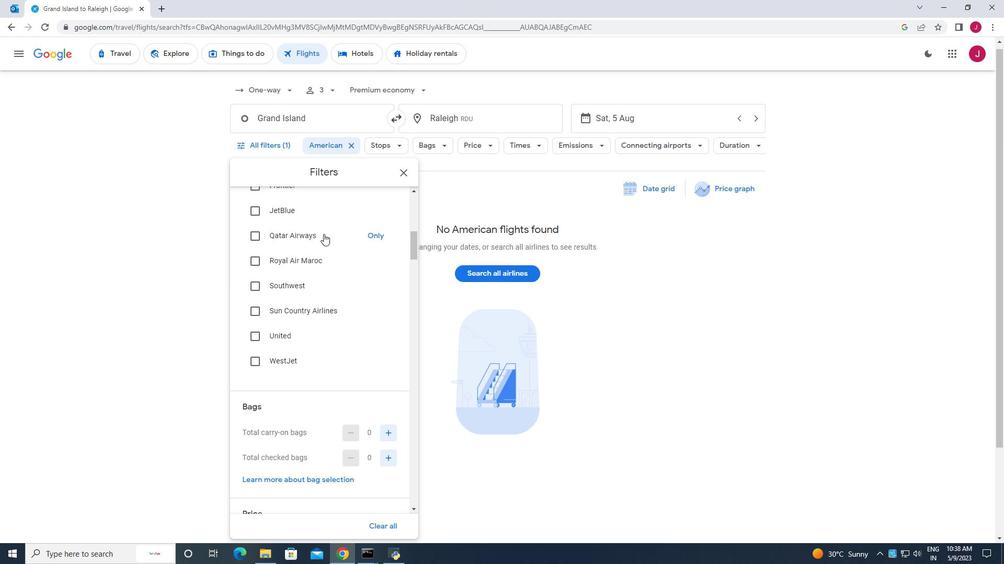 
Action: Mouse scrolled (333, 235) with delta (0, 0)
Screenshot: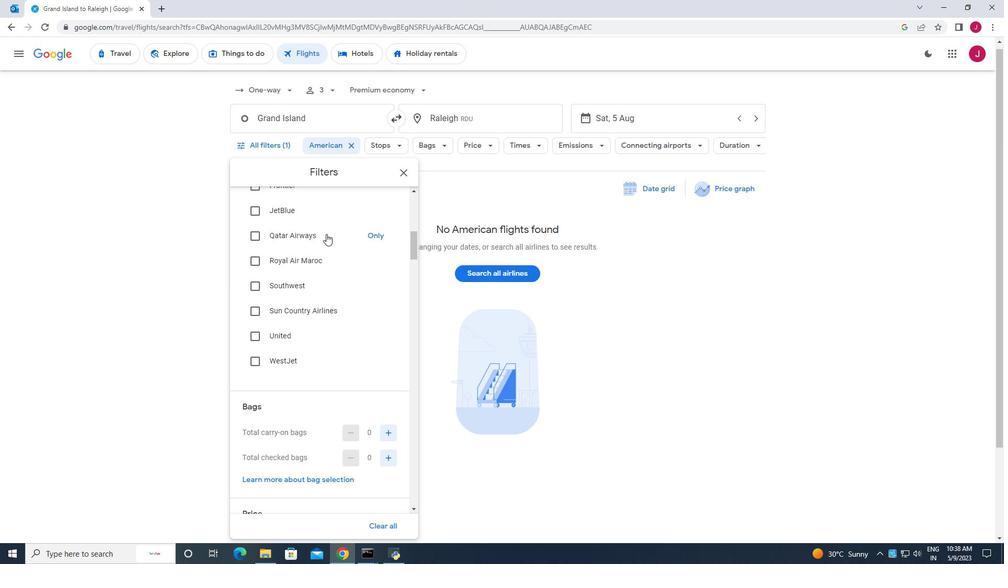 
Action: Mouse scrolled (333, 235) with delta (0, 0)
Screenshot: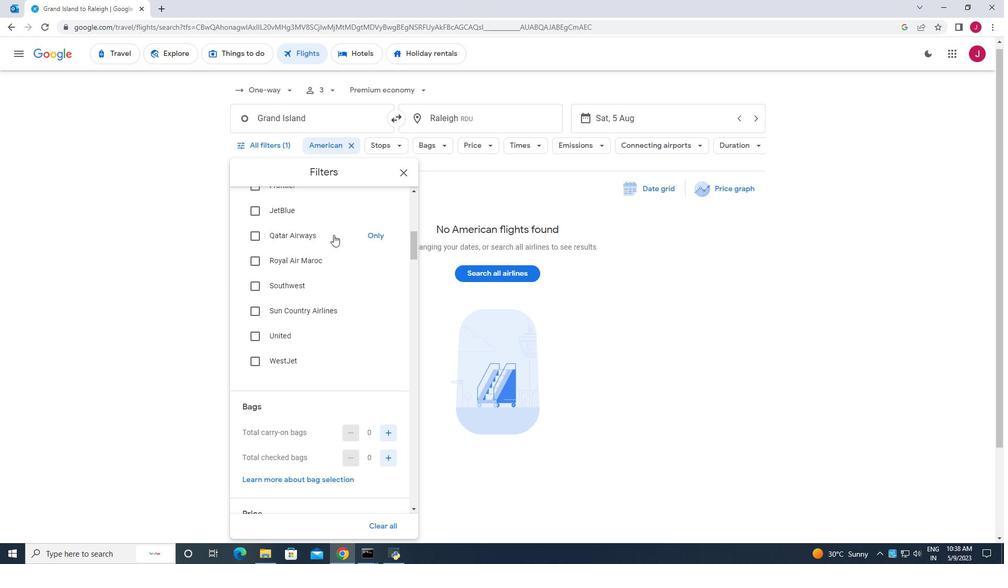 
Action: Mouse scrolled (333, 234) with delta (0, 0)
Screenshot: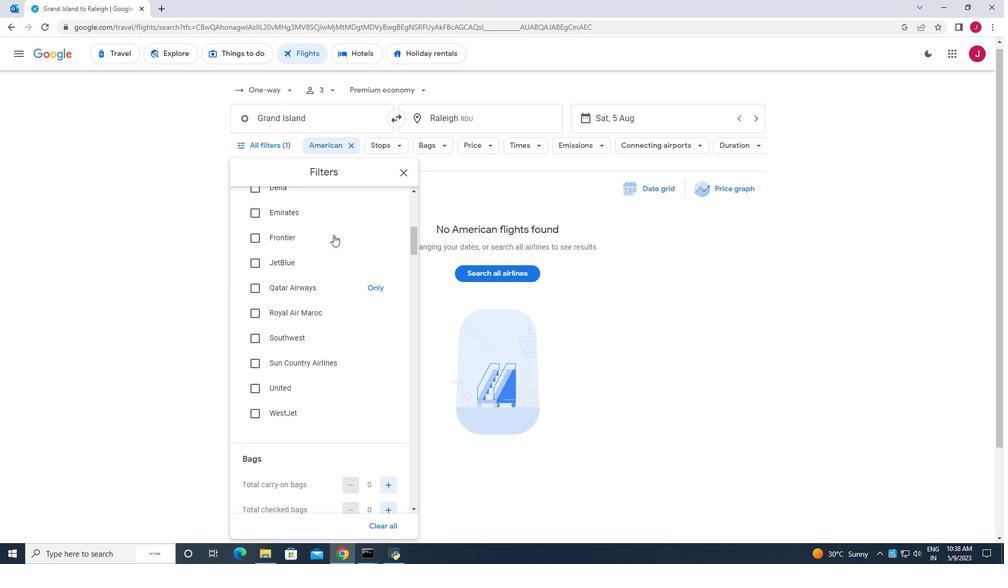 
Action: Mouse scrolled (333, 234) with delta (0, 0)
Screenshot: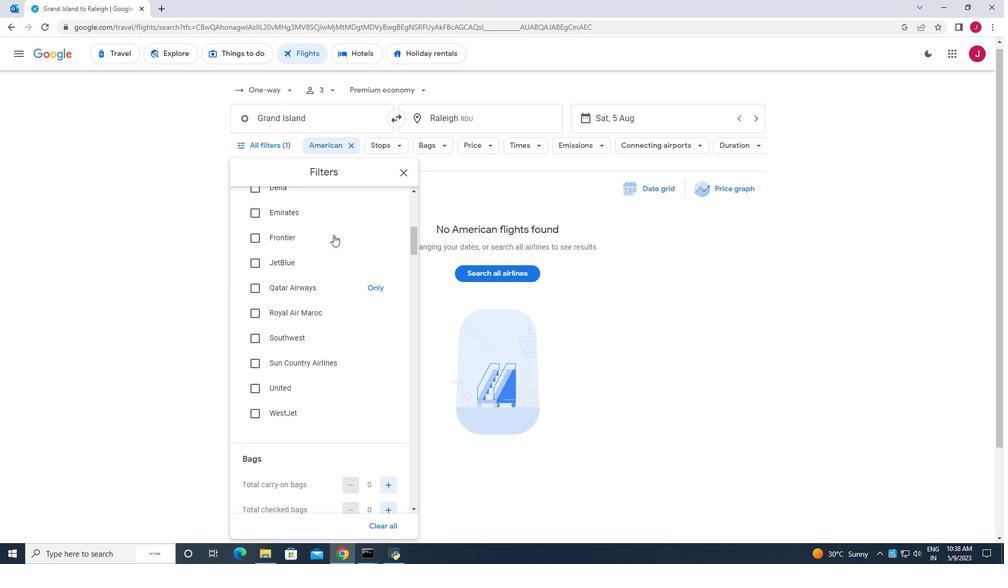 
Action: Mouse scrolled (333, 234) with delta (0, 0)
Screenshot: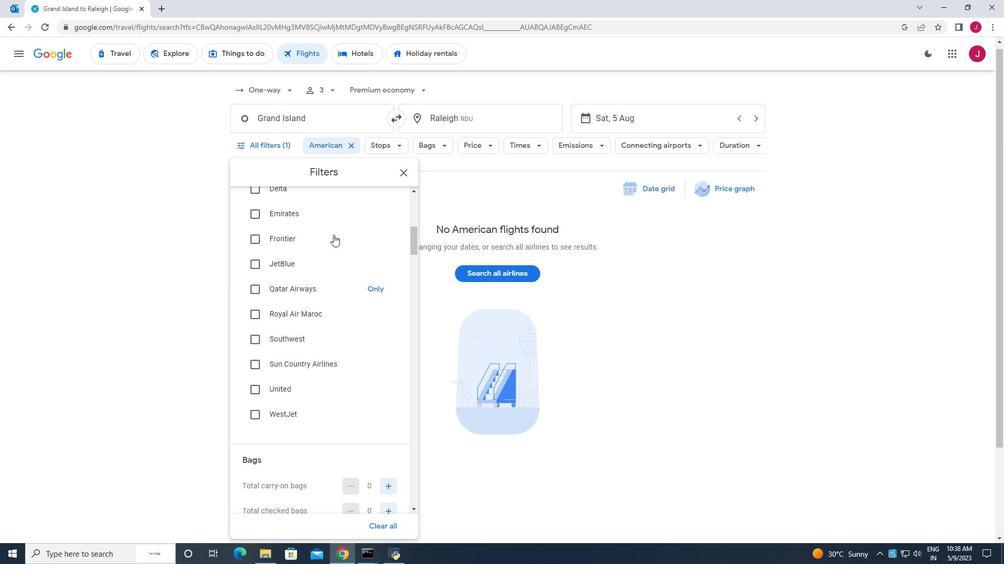 
Action: Mouse scrolled (333, 234) with delta (0, 0)
Screenshot: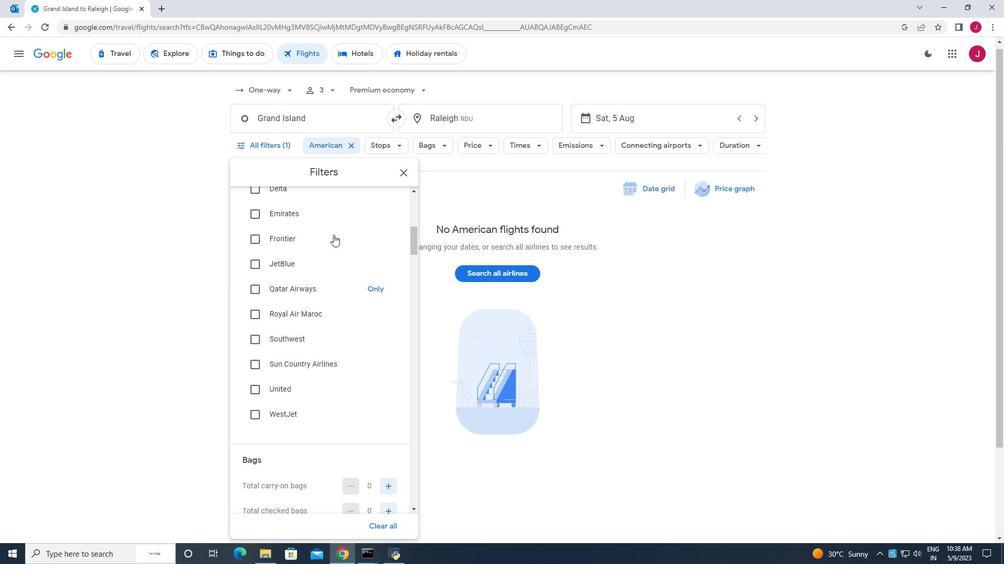 
Action: Mouse scrolled (333, 234) with delta (0, 0)
Screenshot: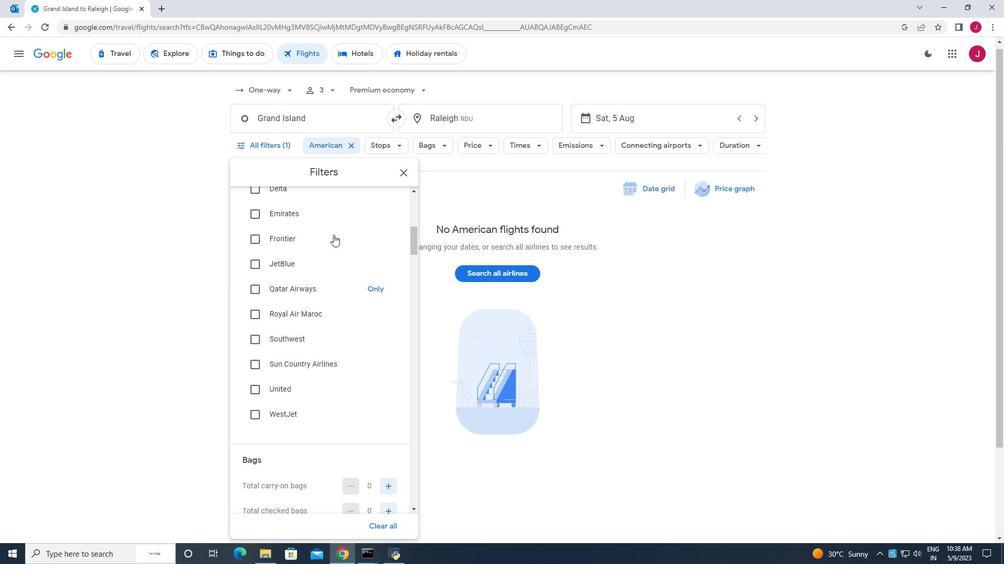 
Action: Mouse scrolled (333, 234) with delta (0, 0)
Screenshot: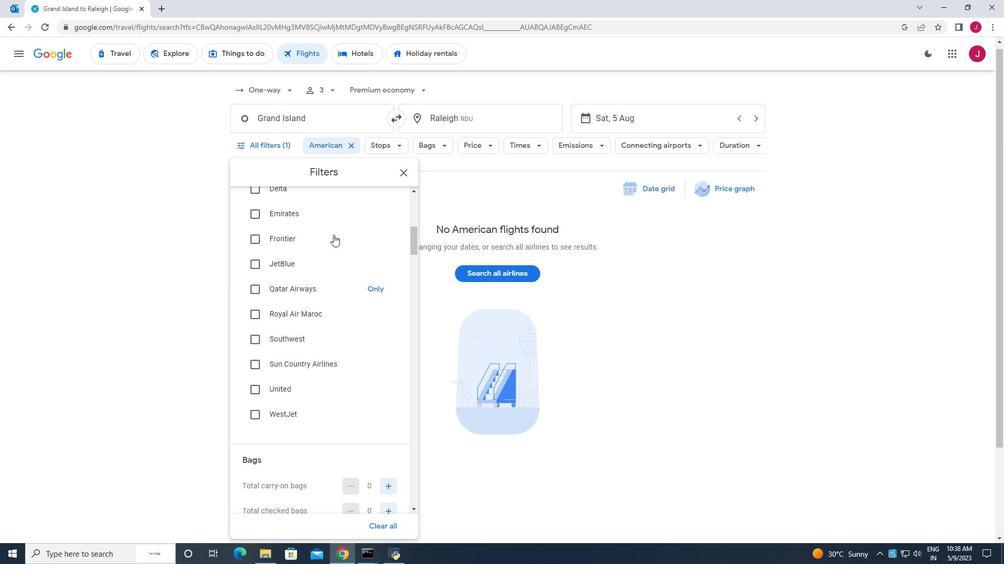 
Action: Mouse moved to (388, 250)
Screenshot: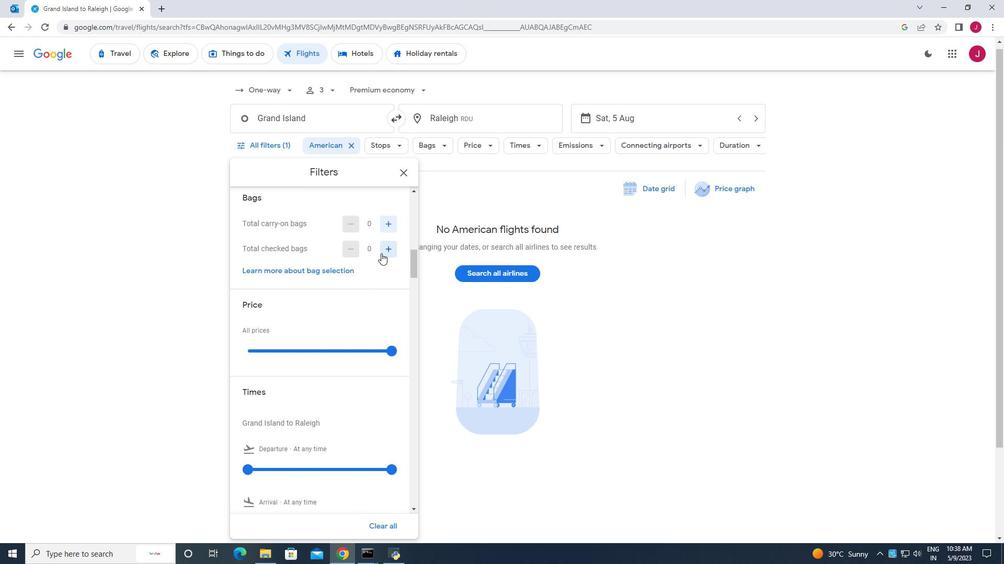 
Action: Mouse pressed left at (388, 250)
Screenshot: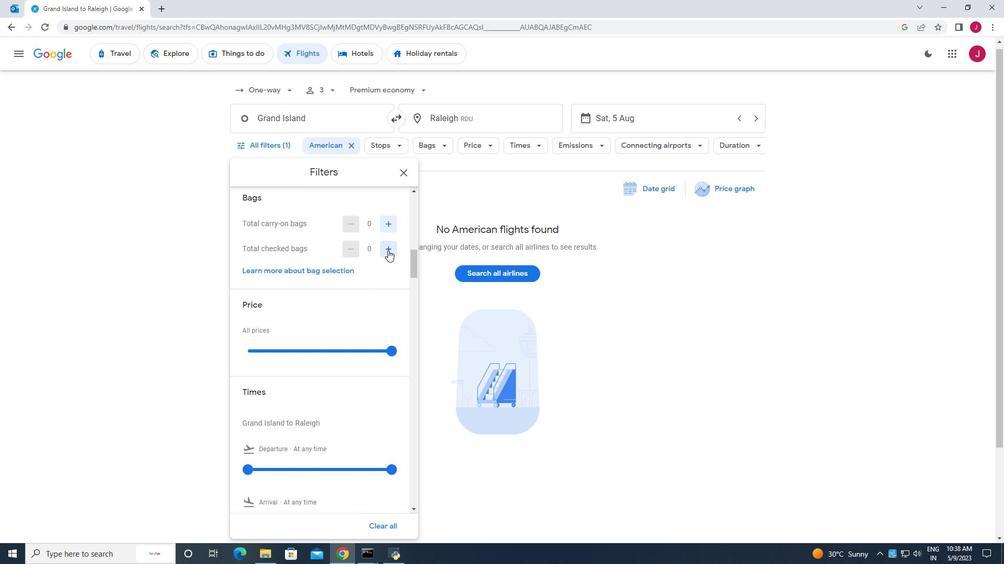 
Action: Mouse pressed left at (388, 250)
Screenshot: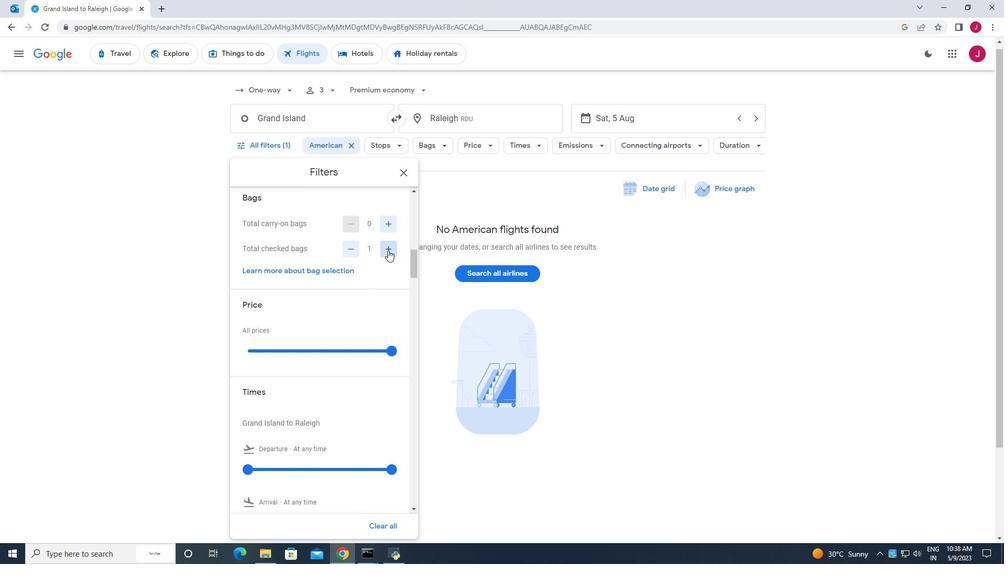 
Action: Mouse moved to (345, 284)
Screenshot: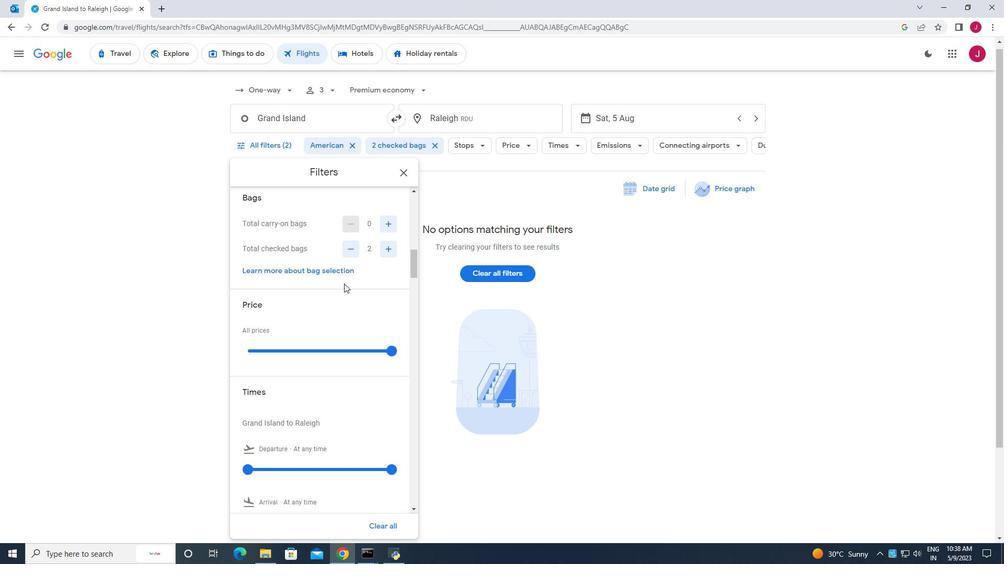 
Action: Mouse scrolled (345, 283) with delta (0, 0)
Screenshot: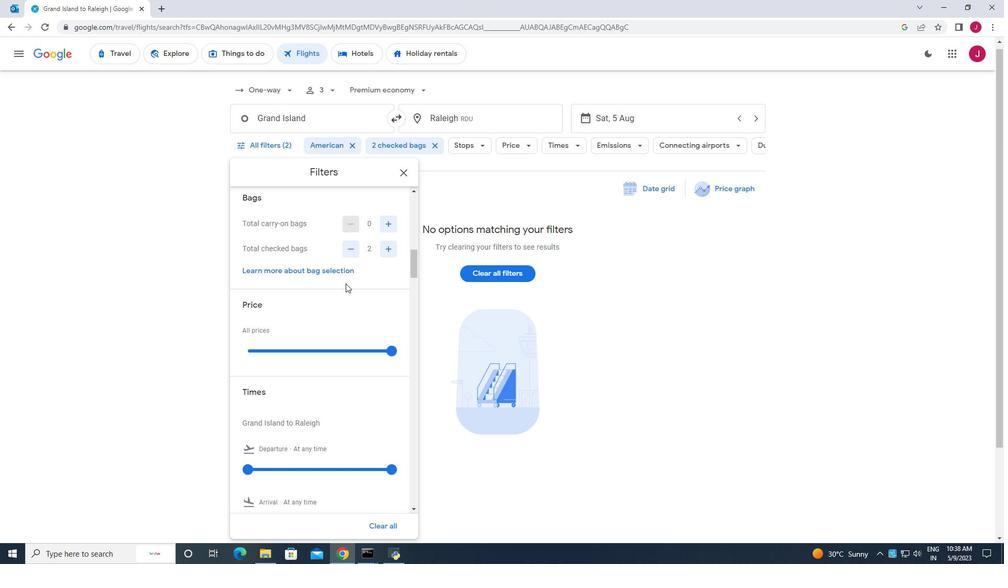 
Action: Mouse moved to (347, 283)
Screenshot: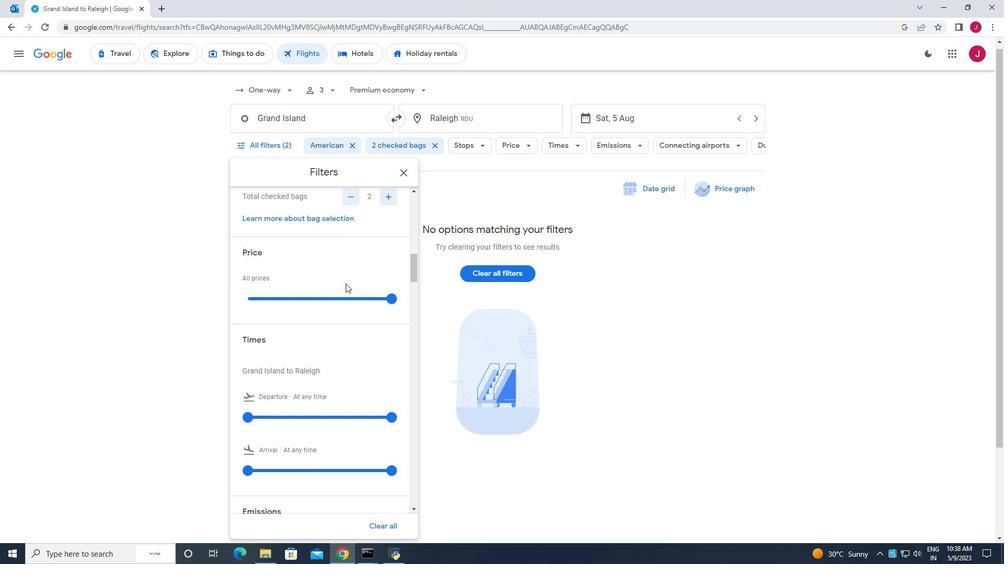 
Action: Mouse scrolled (347, 282) with delta (0, 0)
Screenshot: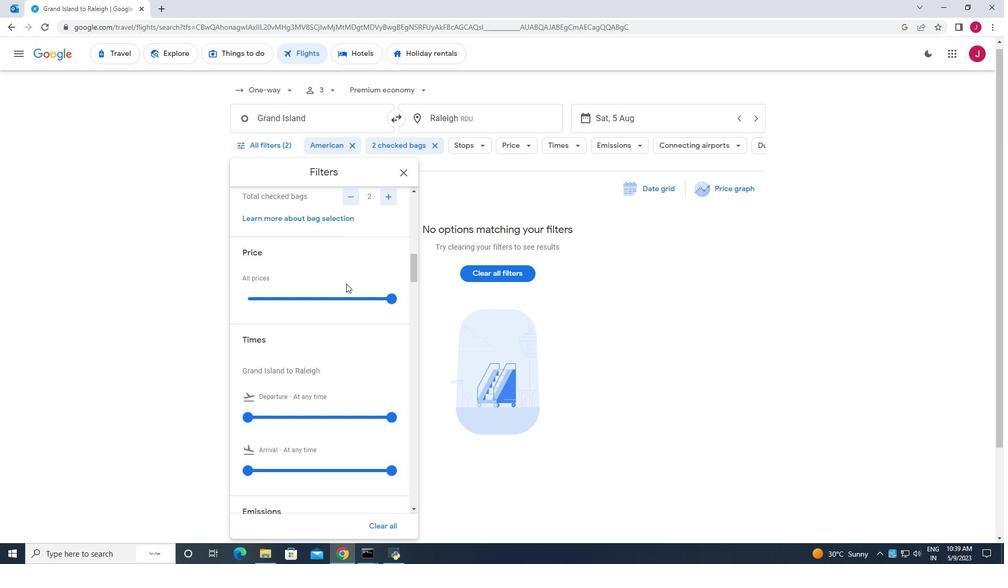 
Action: Mouse moved to (393, 247)
Screenshot: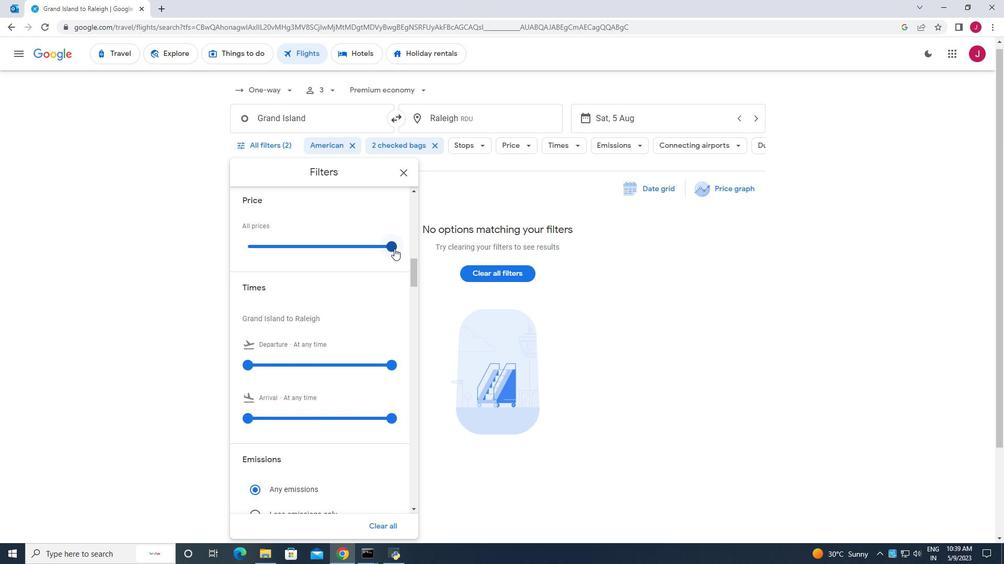 
Action: Mouse pressed left at (393, 247)
Screenshot: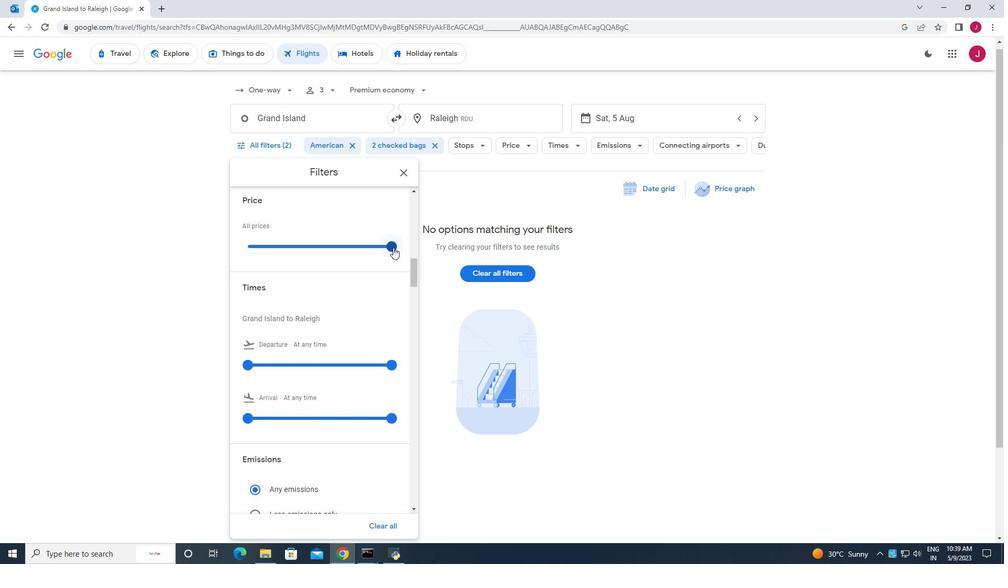 
Action: Mouse moved to (249, 245)
Screenshot: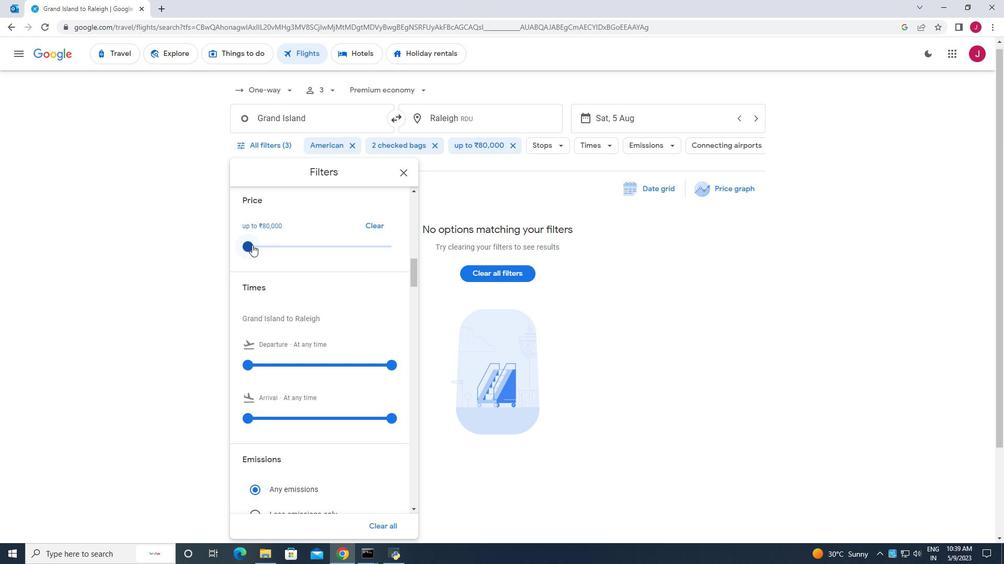 
Action: Mouse pressed left at (249, 245)
Screenshot: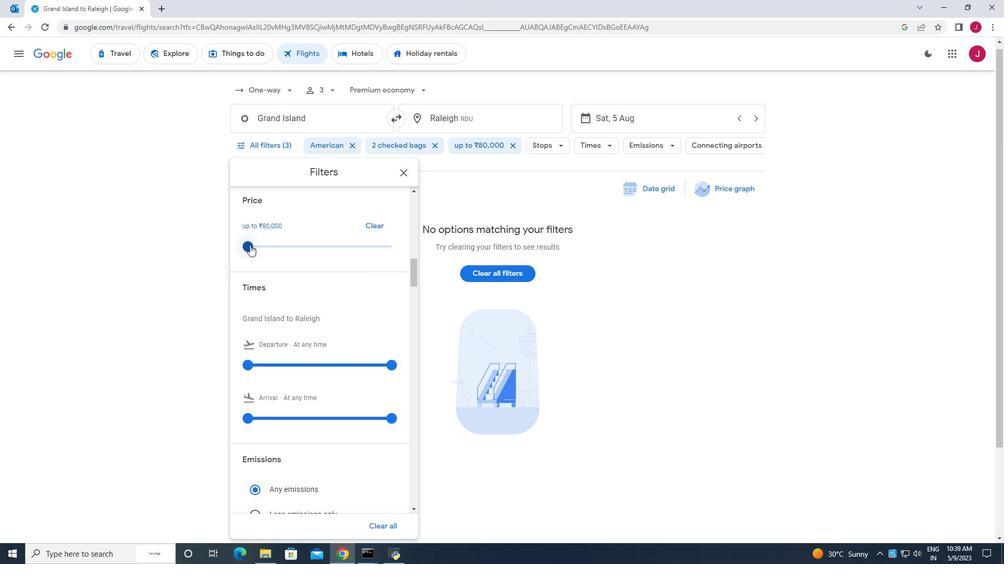 
Action: Mouse moved to (361, 260)
Screenshot: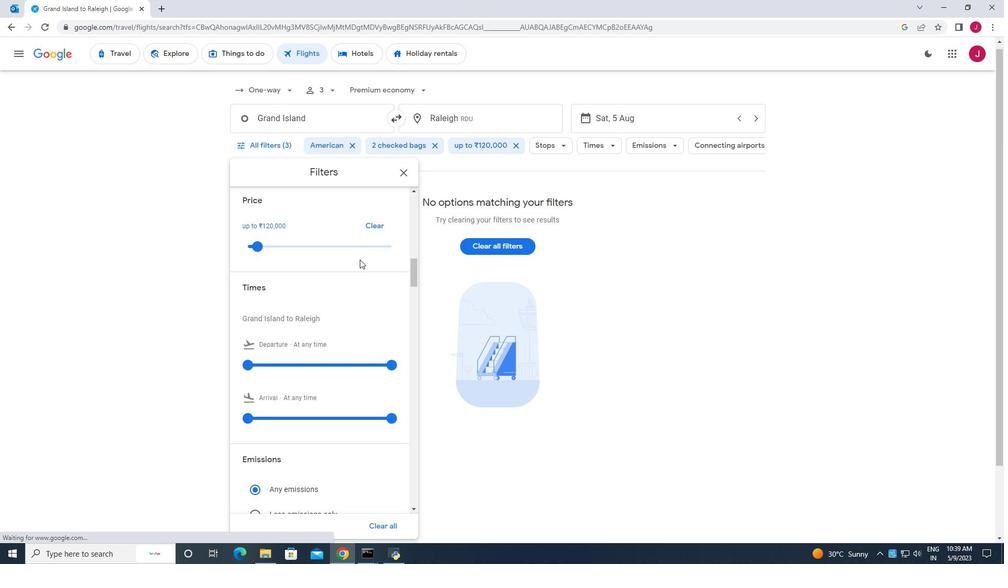 
Action: Mouse scrolled (361, 259) with delta (0, 0)
Screenshot: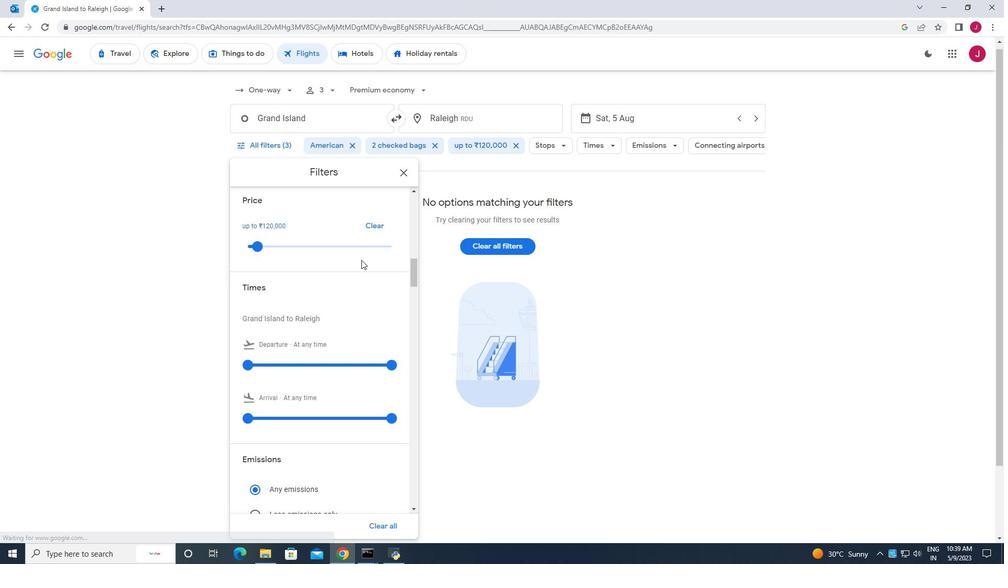 
Action: Mouse moved to (246, 312)
Screenshot: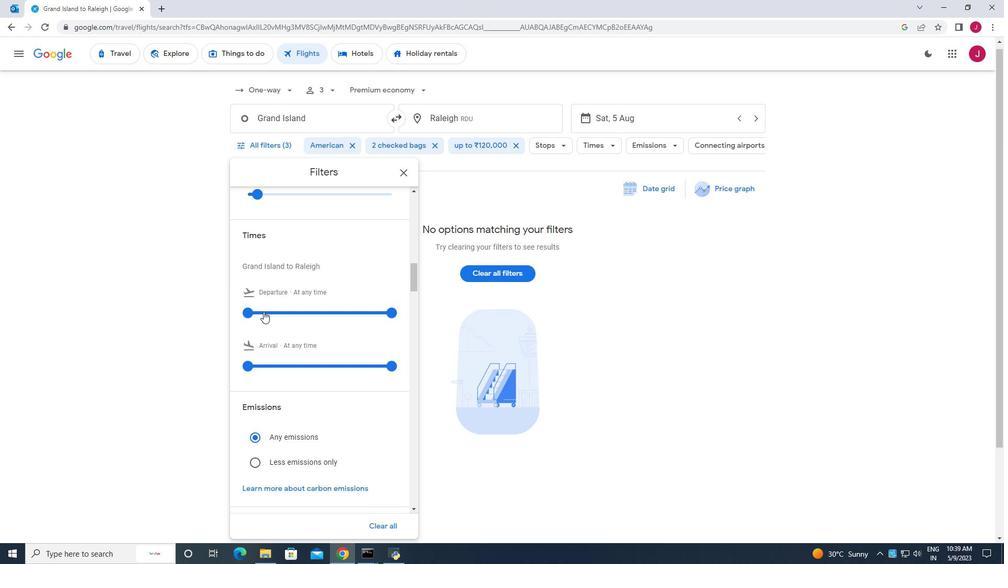 
Action: Mouse pressed left at (246, 312)
Screenshot: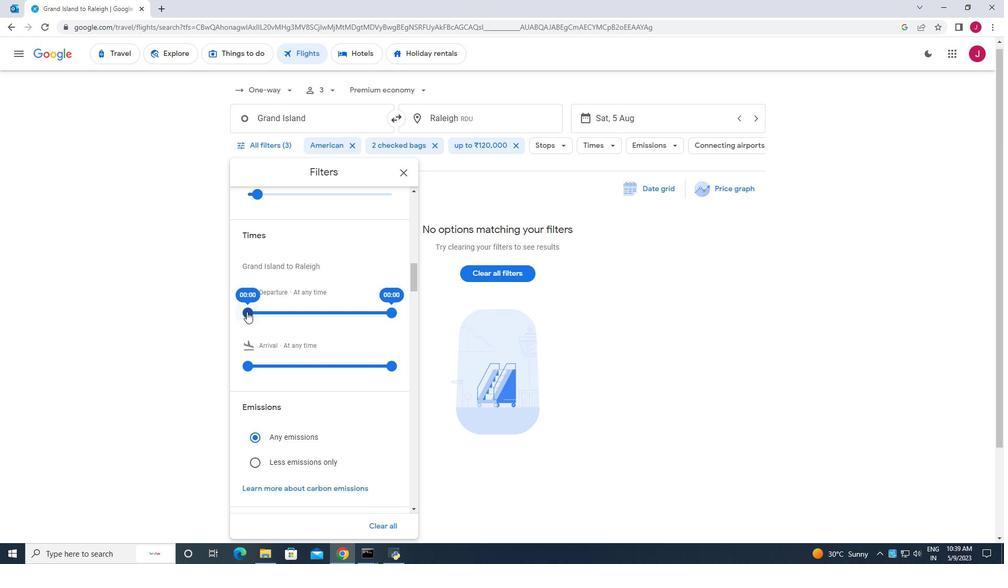 
Action: Mouse moved to (389, 313)
Screenshot: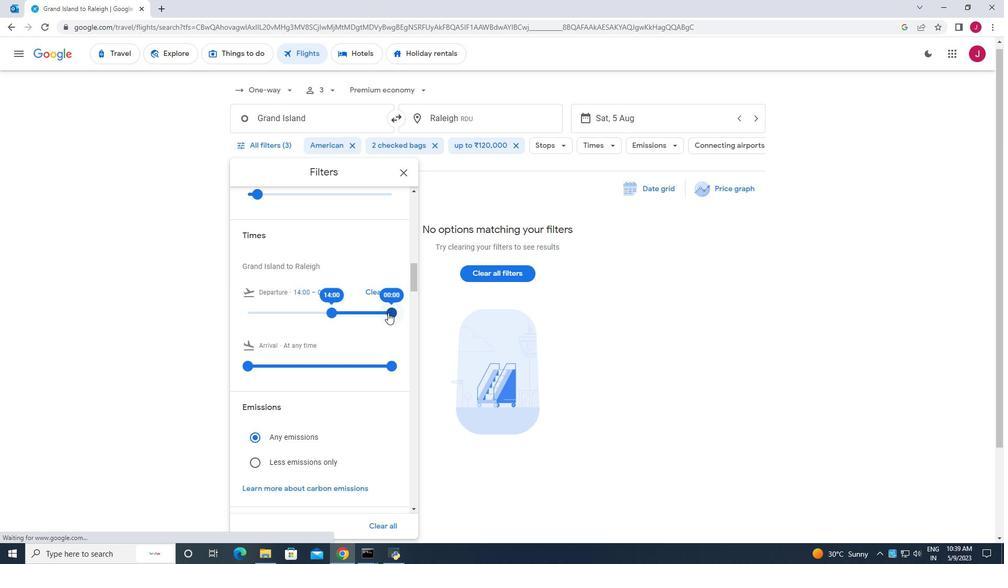 
Action: Mouse pressed left at (389, 313)
Screenshot: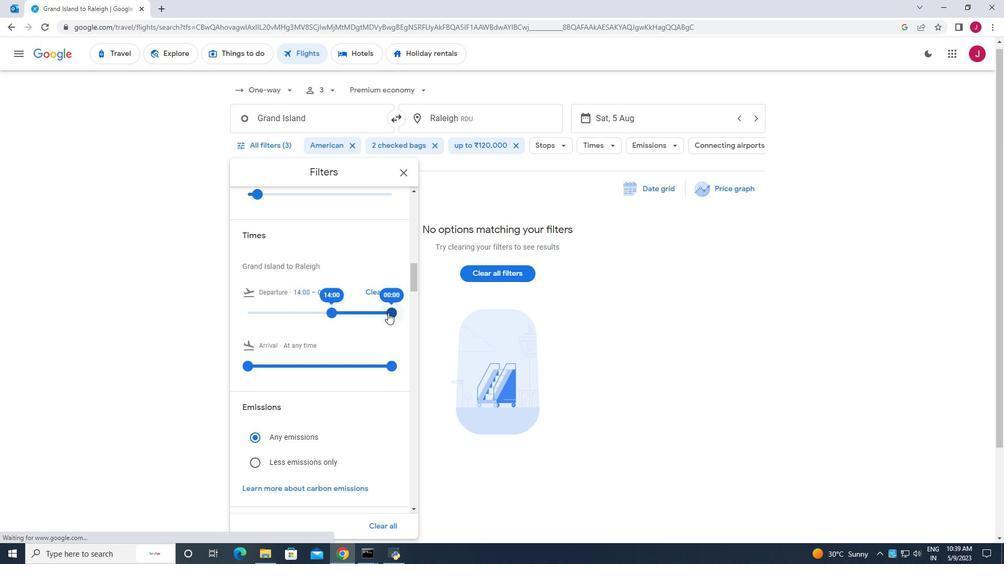 
Action: Mouse moved to (403, 172)
Screenshot: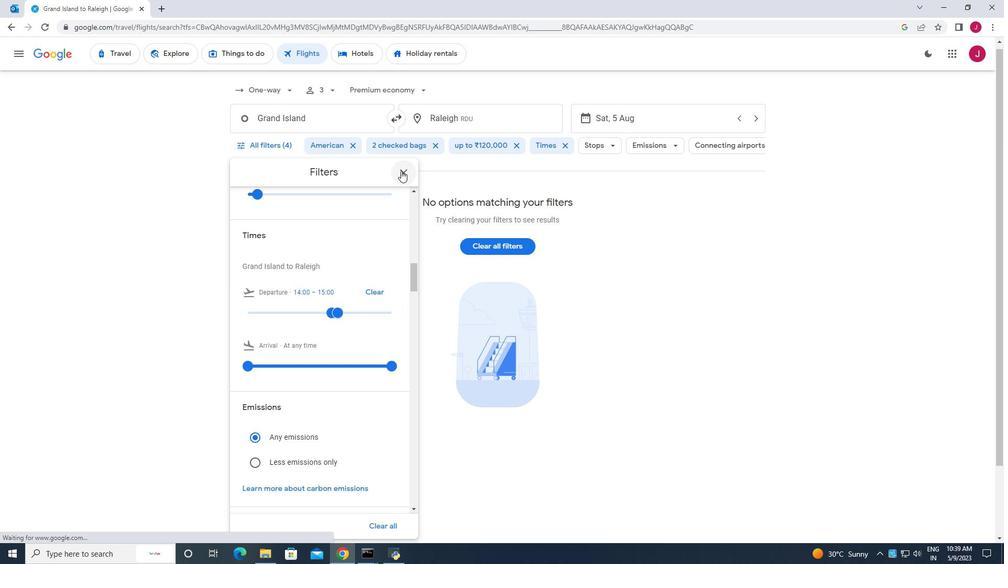 
Action: Mouse pressed left at (403, 172)
Screenshot: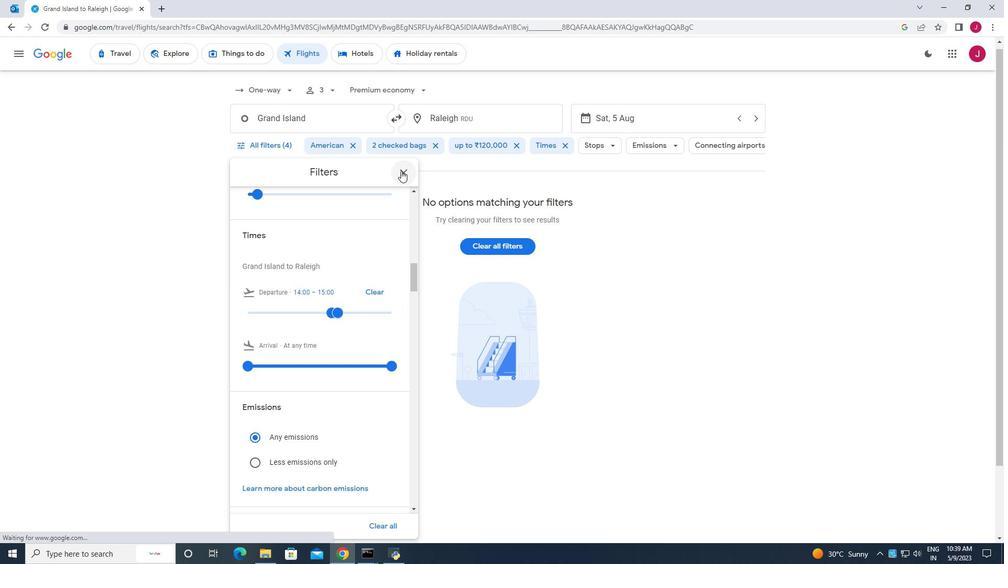 
Action: Mouse moved to (126, 300)
Screenshot: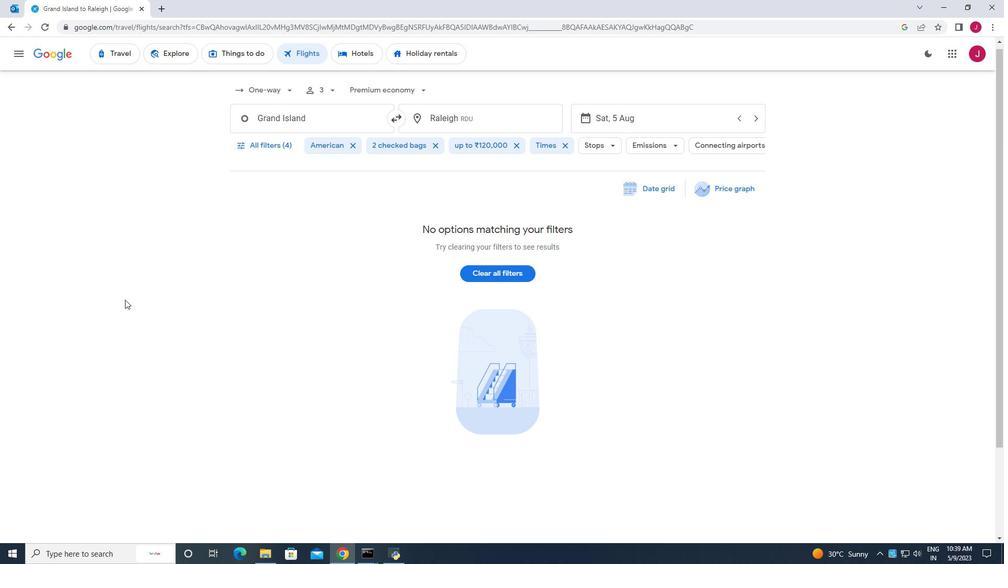 
